 Task: Plan a trip to Mokwa, Nigeria from 9th December, 2023 to 16th December, 2023 for 2 adults.2 bedrooms having 2 beds and 1 bathroom. Property type can be flat. Look for 4 properties as per requirement.
Action: Mouse moved to (439, 134)
Screenshot: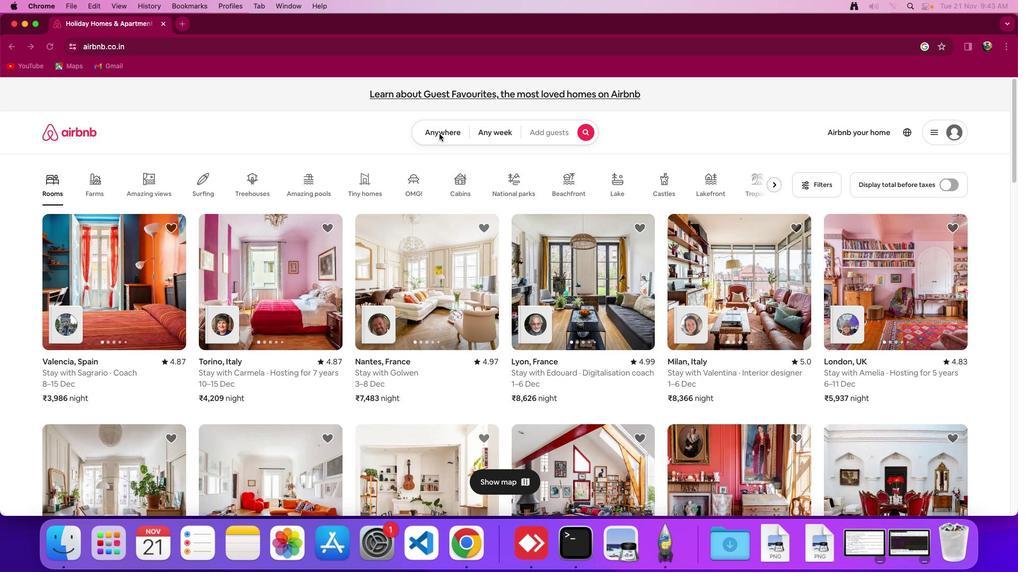 
Action: Mouse pressed left at (439, 134)
Screenshot: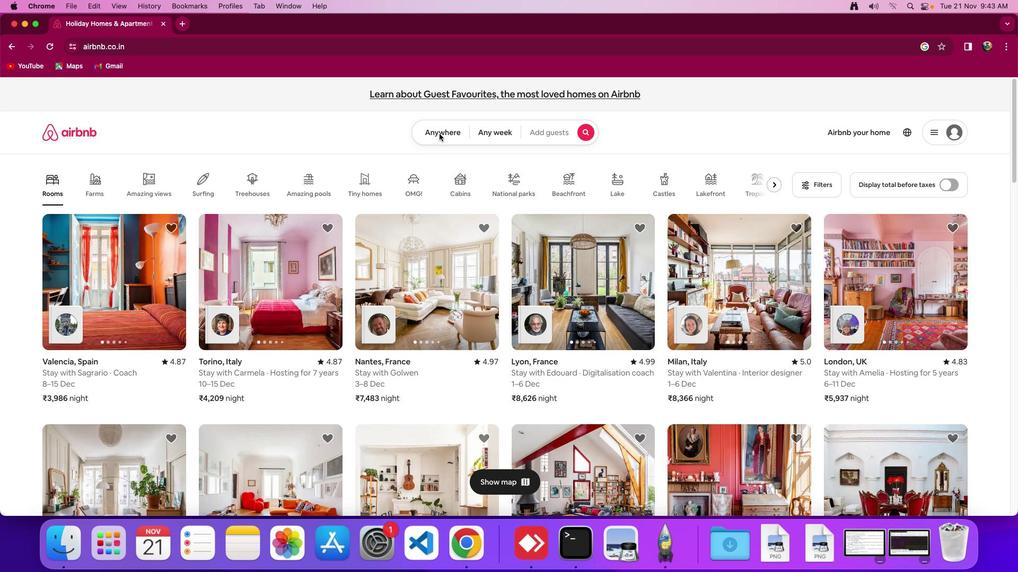 
Action: Mouse pressed left at (439, 134)
Screenshot: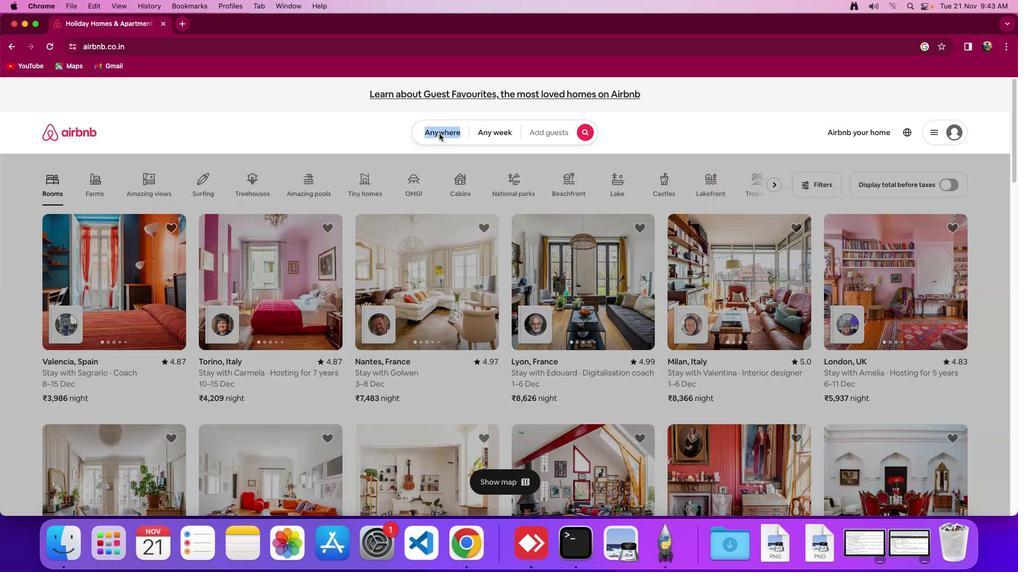 
Action: Mouse moved to (406, 168)
Screenshot: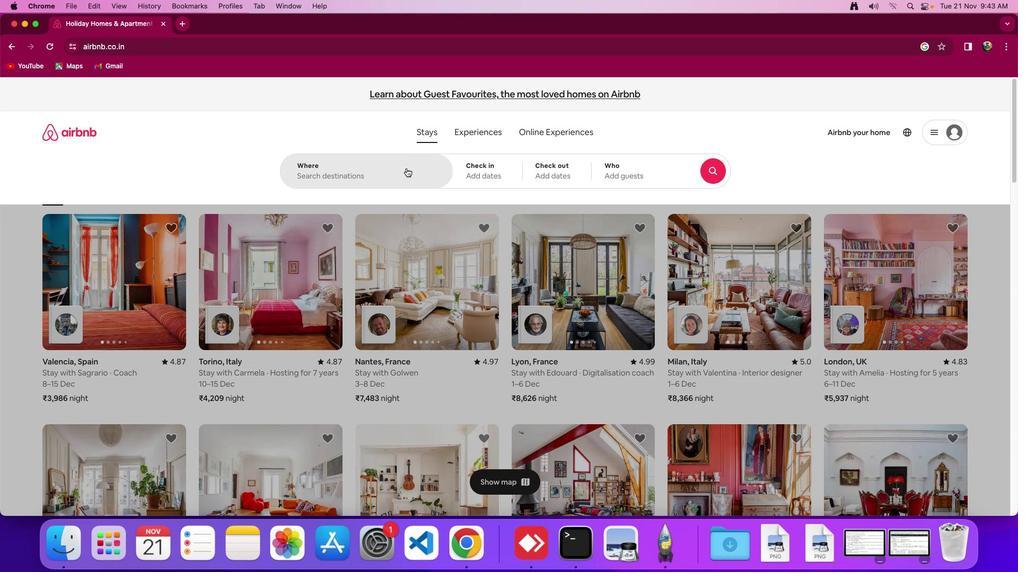 
Action: Mouse pressed left at (406, 168)
Screenshot: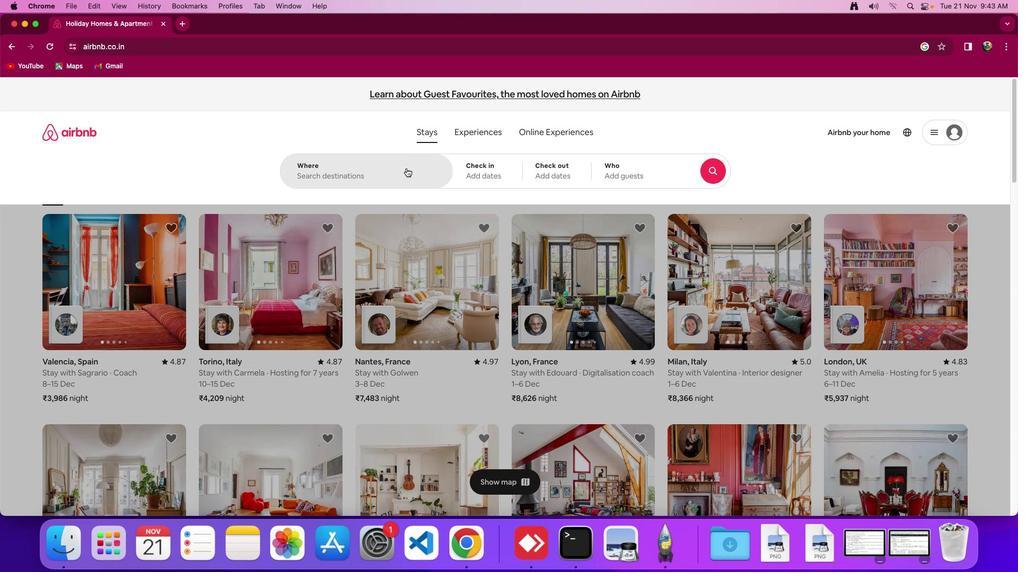 
Action: Mouse moved to (407, 167)
Screenshot: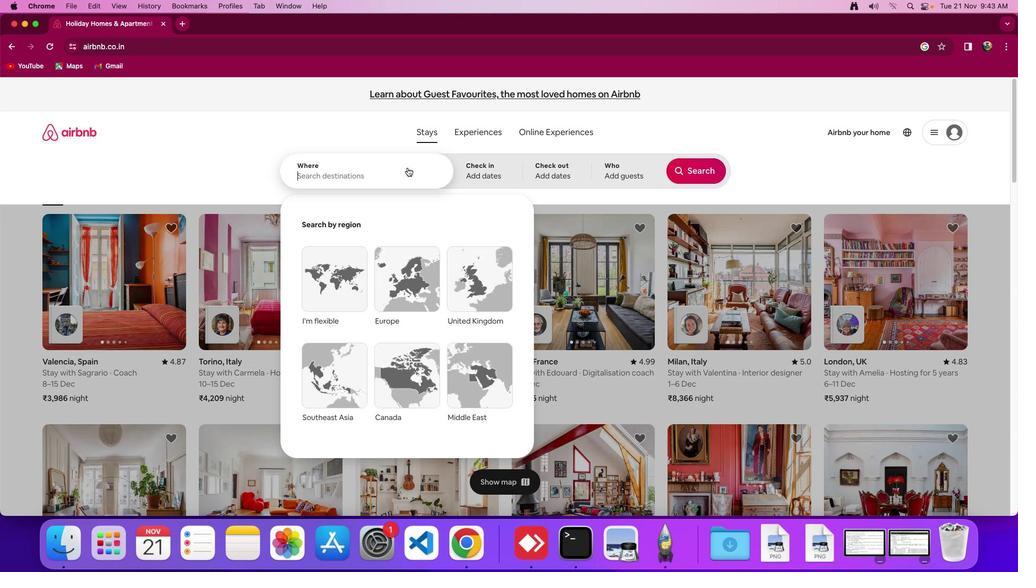 
Action: Key pressed Key.shift'M''o''k''w''a'','Key.spaceKey.shift'N''i''g''e''r''i''a'
Screenshot: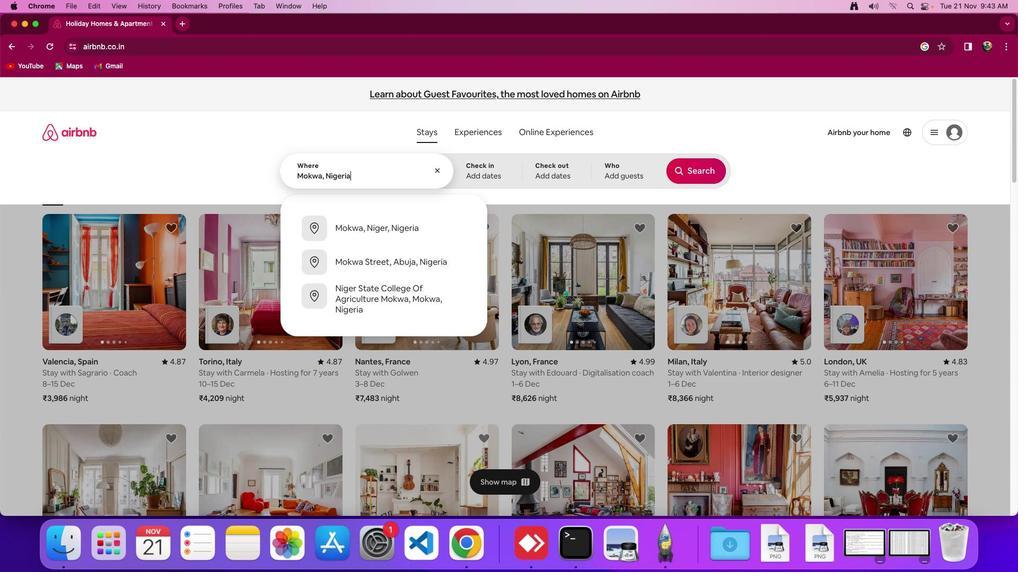 
Action: Mouse moved to (483, 158)
Screenshot: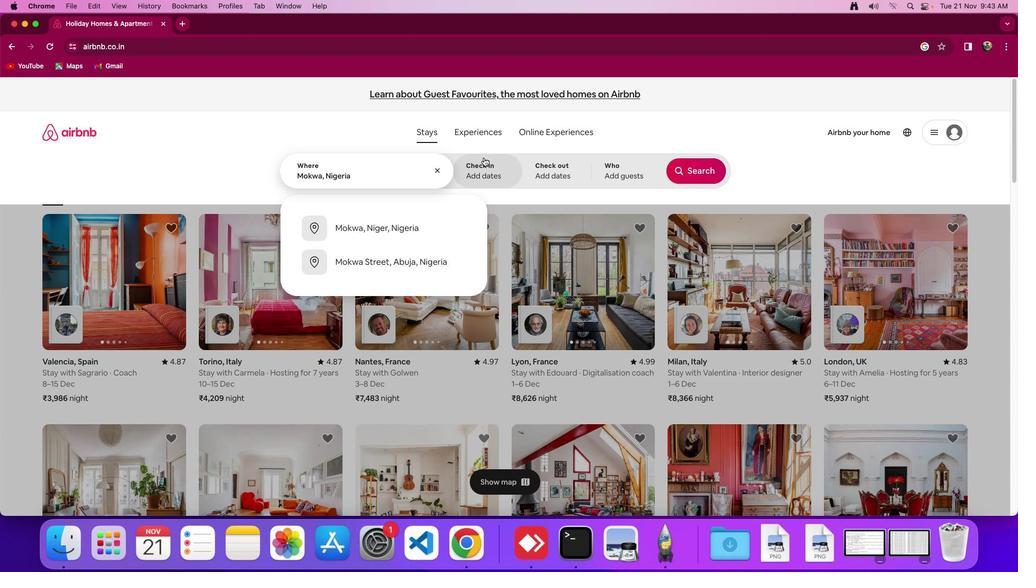 
Action: Mouse pressed left at (483, 158)
Screenshot: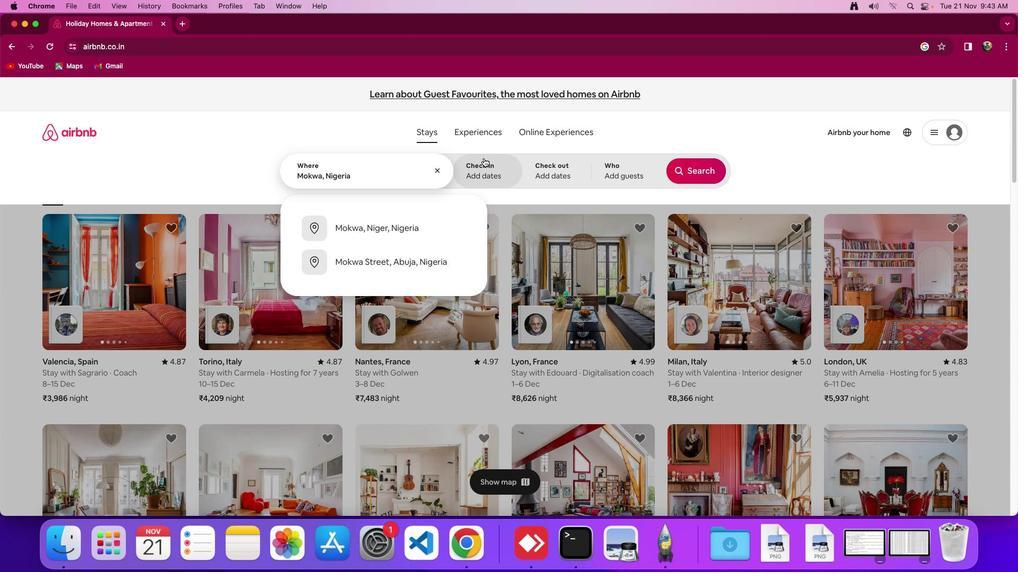 
Action: Mouse moved to (678, 326)
Screenshot: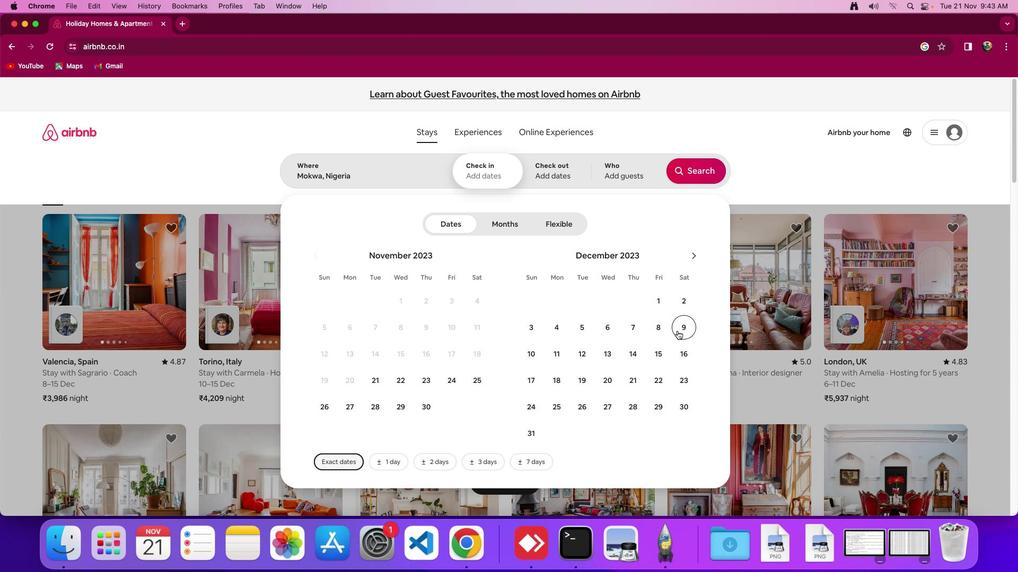 
Action: Mouse pressed left at (678, 326)
Screenshot: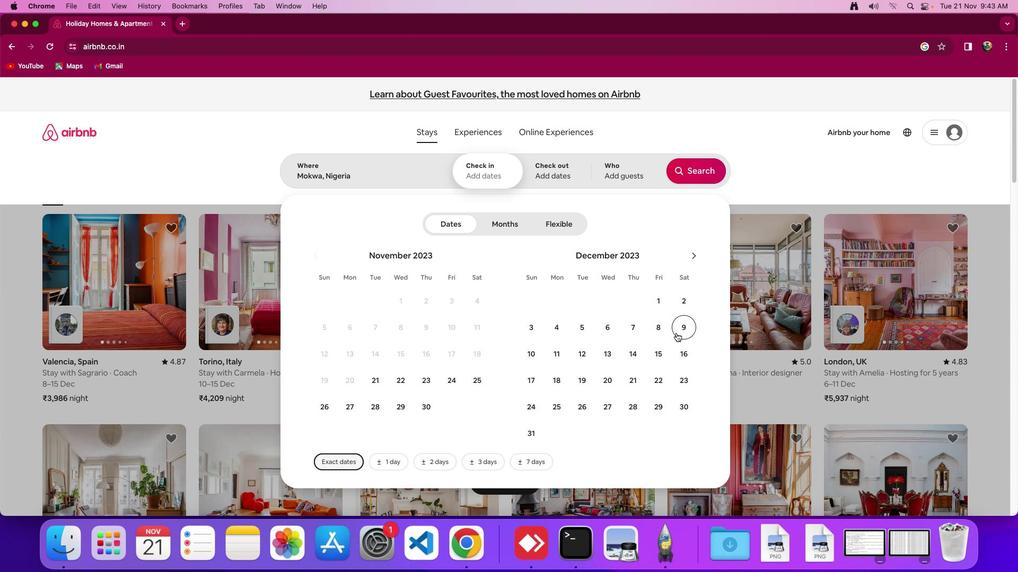 
Action: Mouse moved to (682, 351)
Screenshot: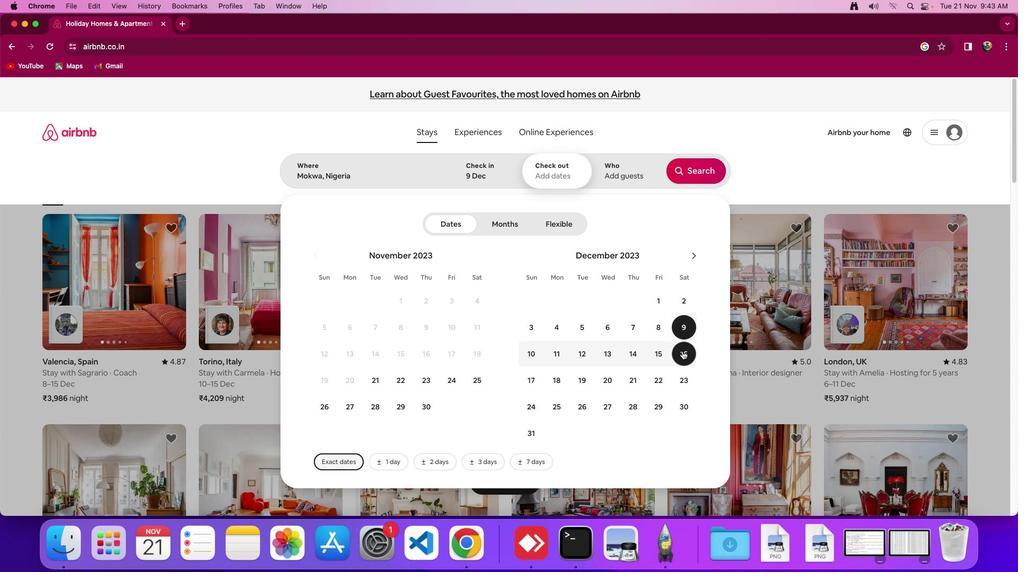 
Action: Mouse pressed left at (682, 351)
Screenshot: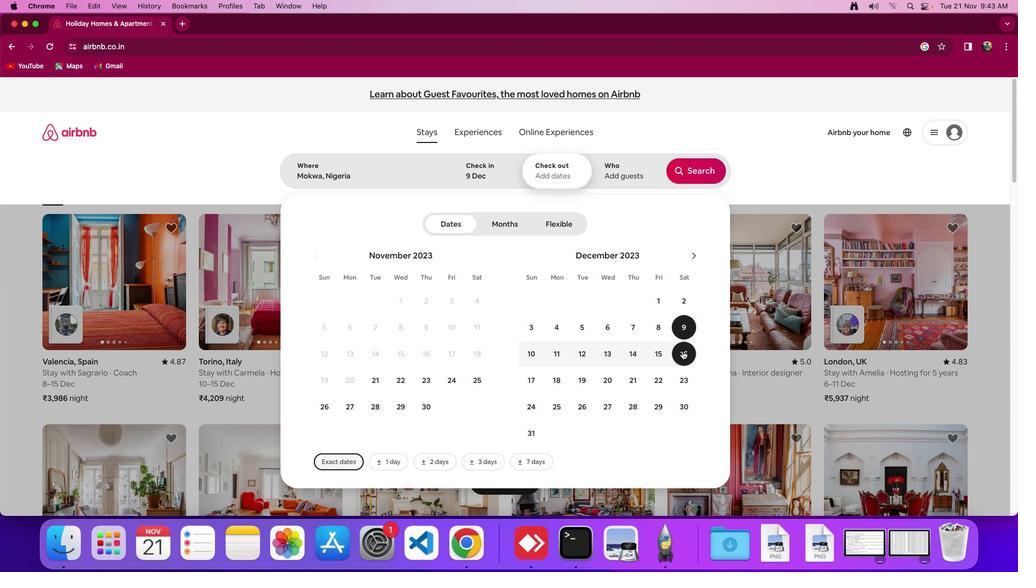 
Action: Mouse moved to (615, 181)
Screenshot: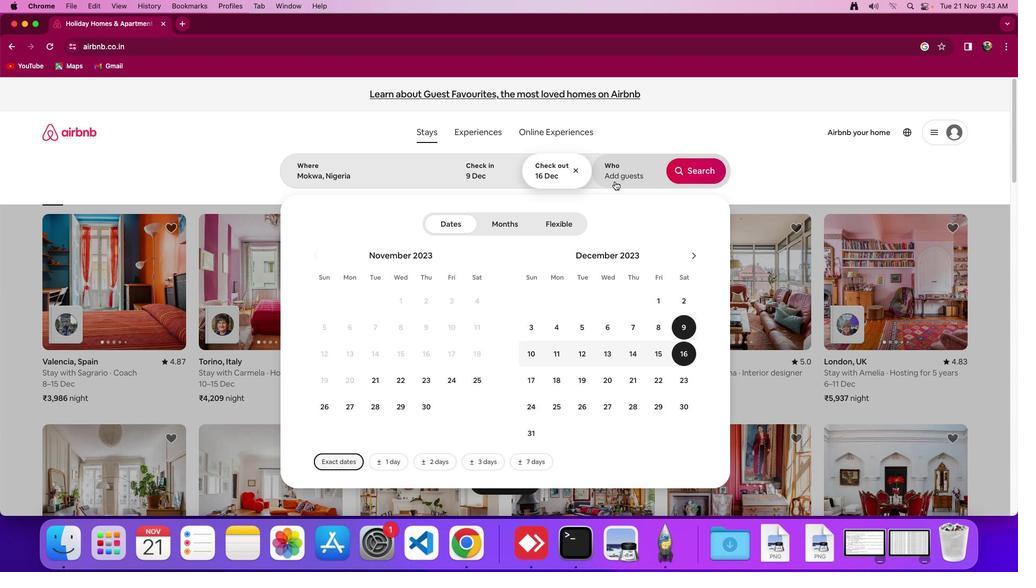 
Action: Mouse pressed left at (615, 181)
Screenshot: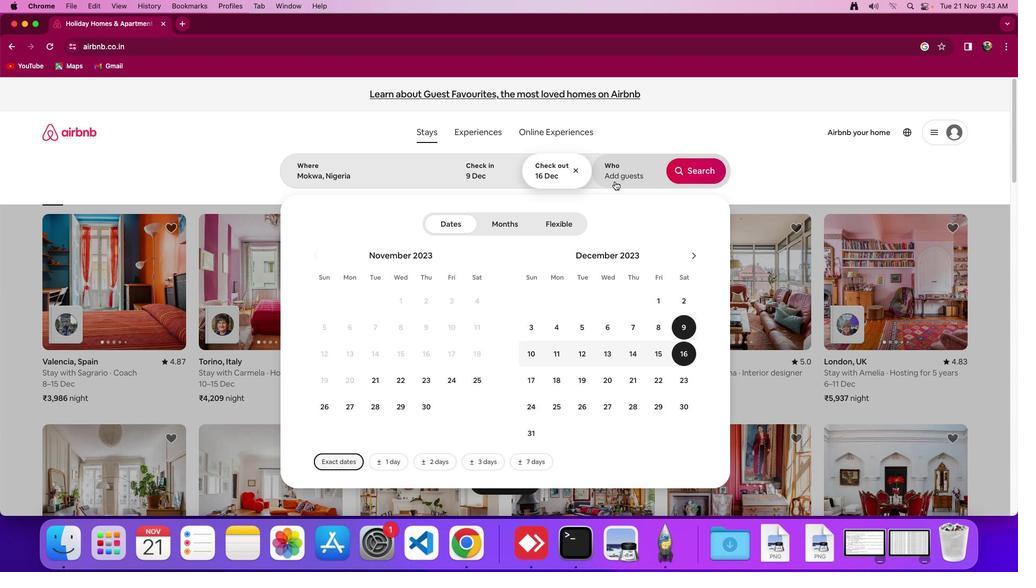 
Action: Mouse moved to (696, 228)
Screenshot: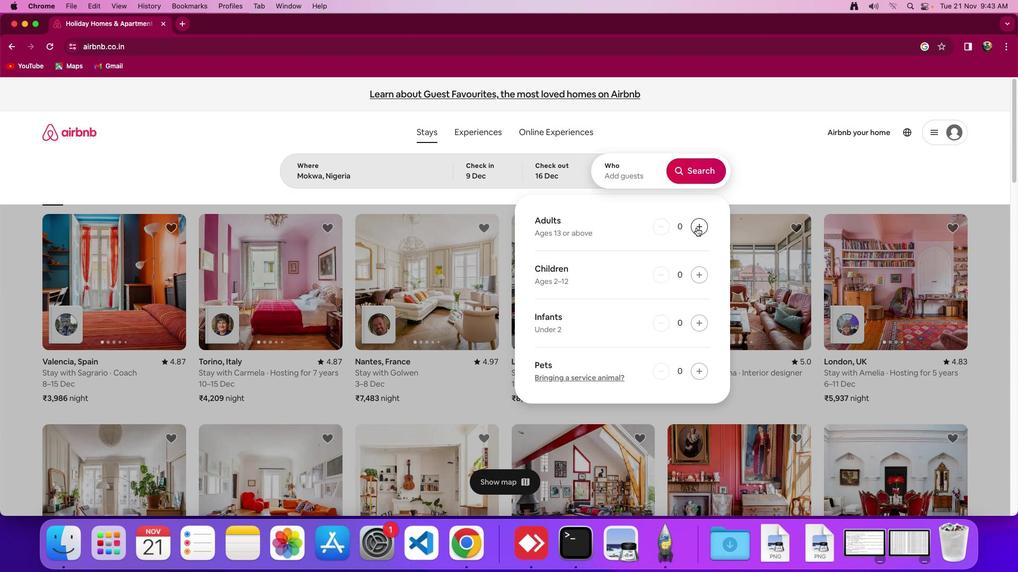 
Action: Mouse pressed left at (696, 228)
Screenshot: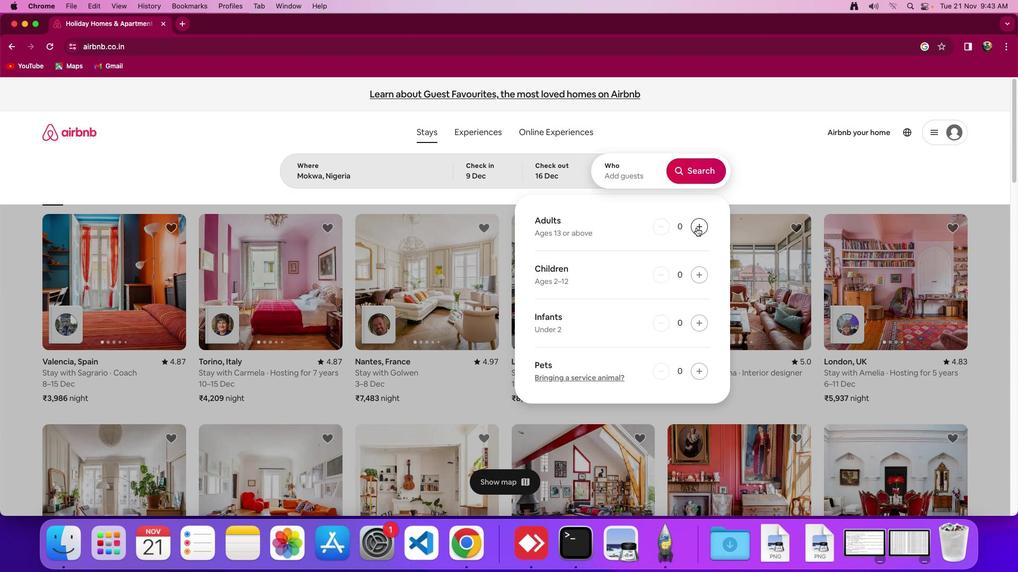 
Action: Mouse pressed left at (696, 228)
Screenshot: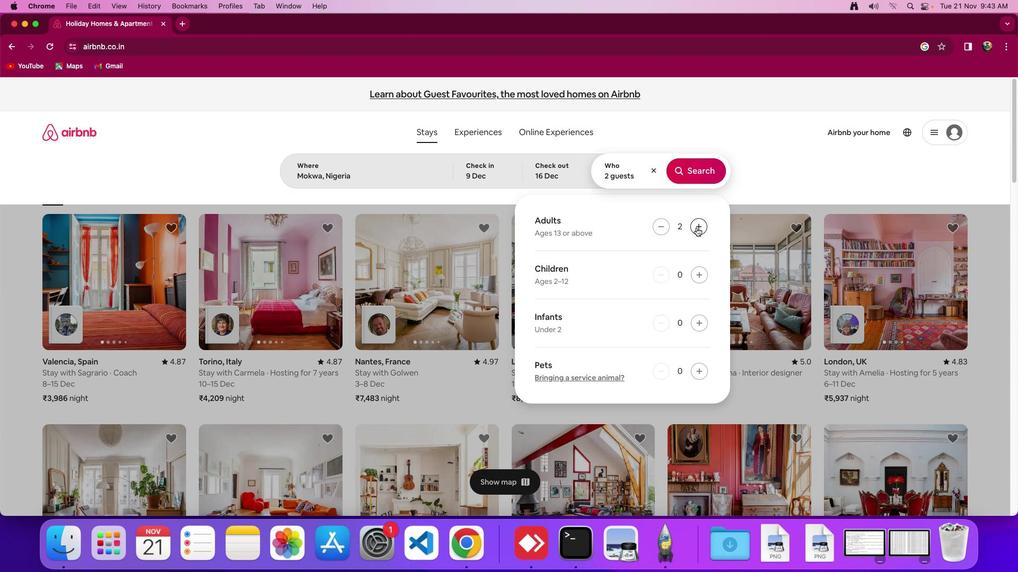 
Action: Mouse moved to (689, 170)
Screenshot: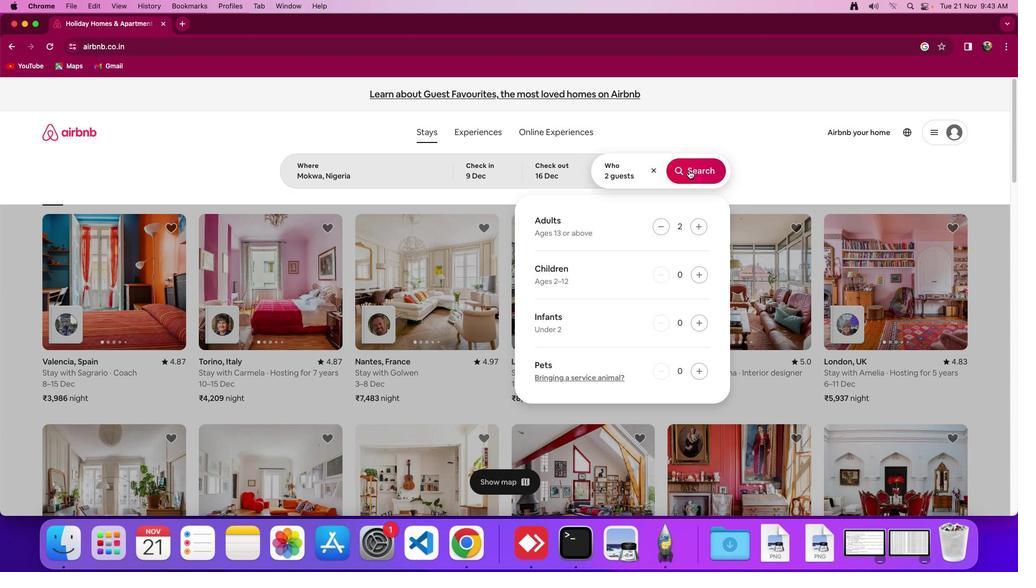 
Action: Mouse pressed left at (689, 170)
Screenshot: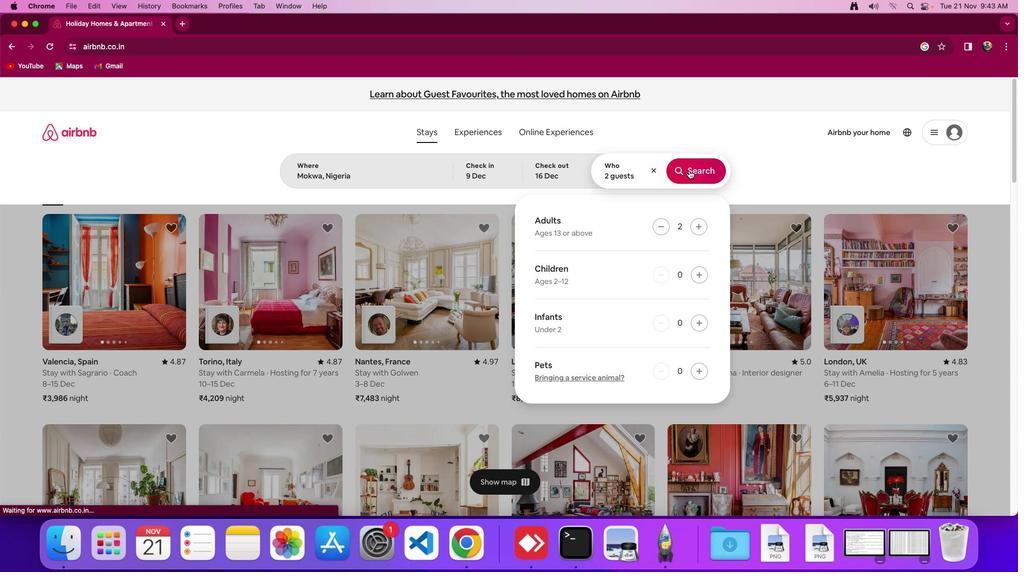 
Action: Mouse moved to (847, 135)
Screenshot: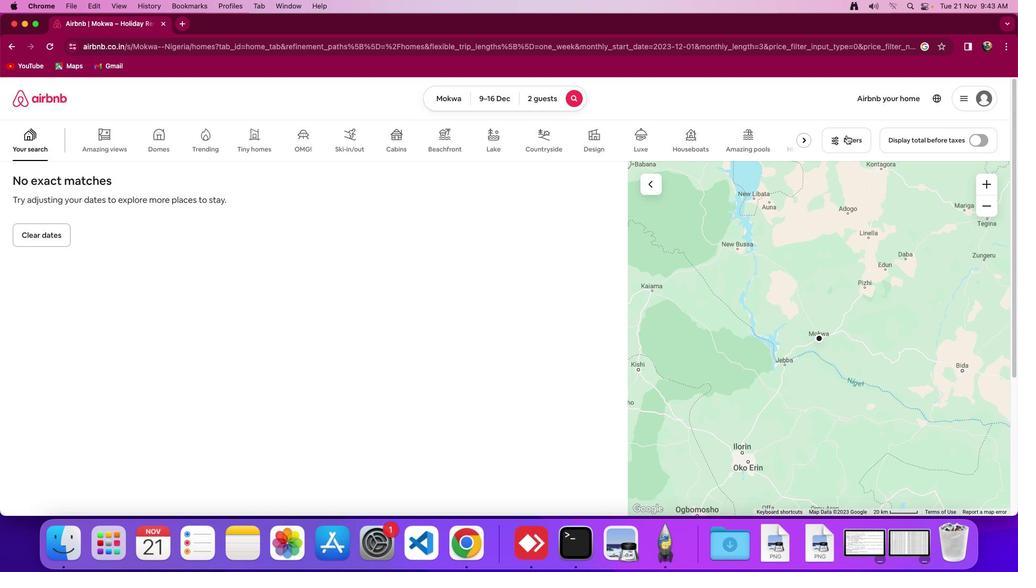 
Action: Mouse pressed left at (847, 135)
Screenshot: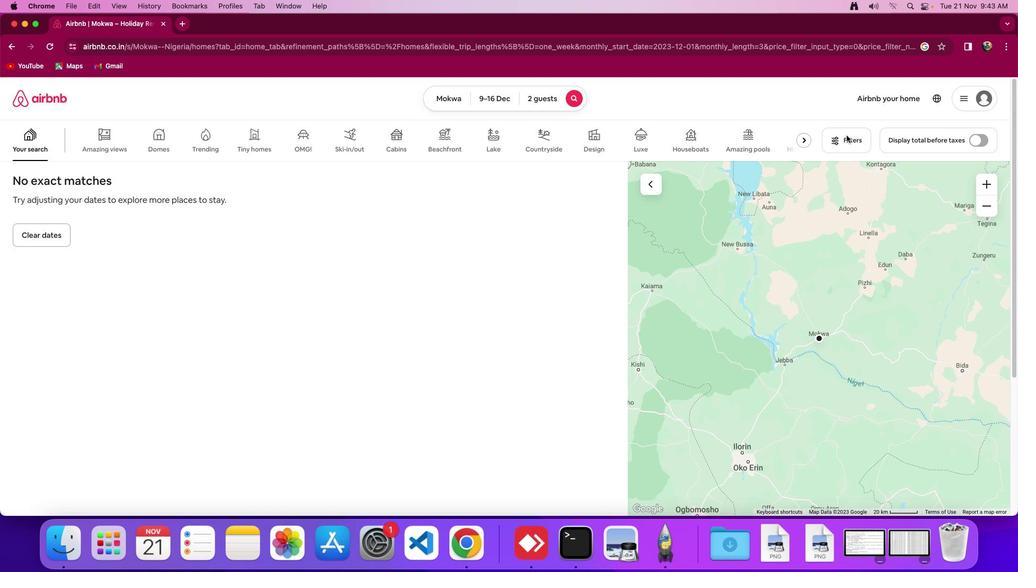 
Action: Mouse moved to (516, 279)
Screenshot: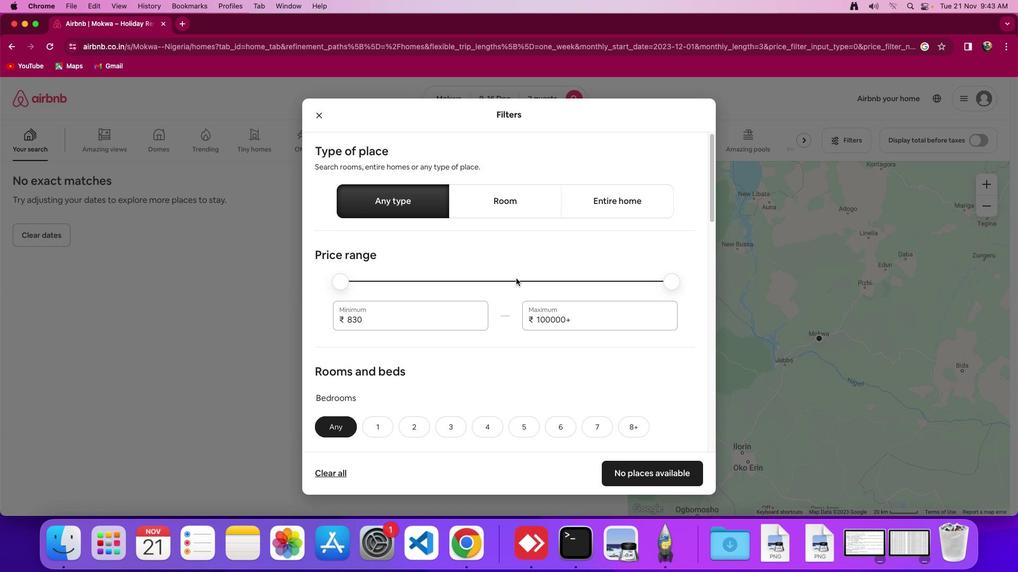 
Action: Mouse scrolled (516, 279) with delta (0, 0)
Screenshot: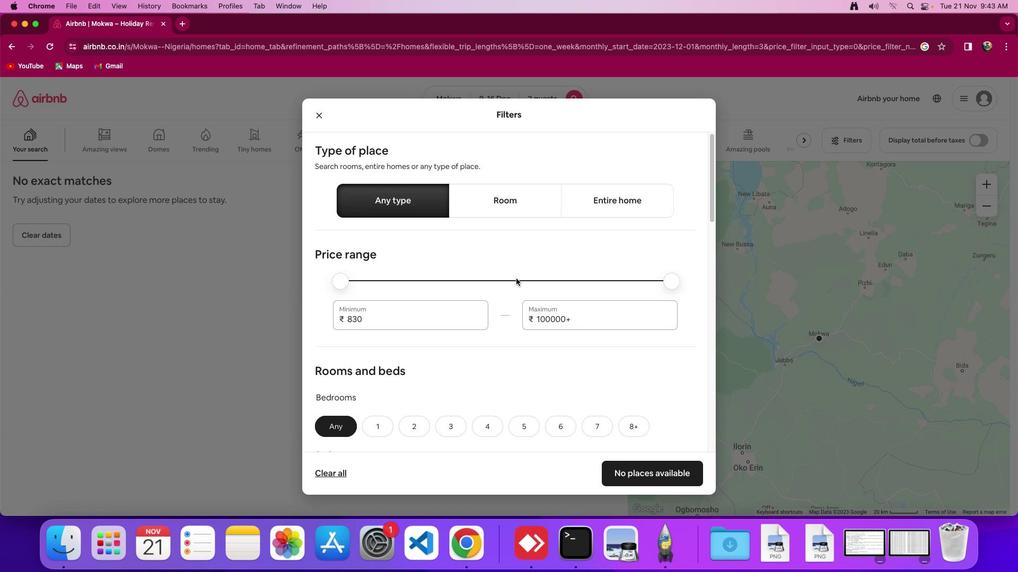 
Action: Mouse moved to (518, 279)
Screenshot: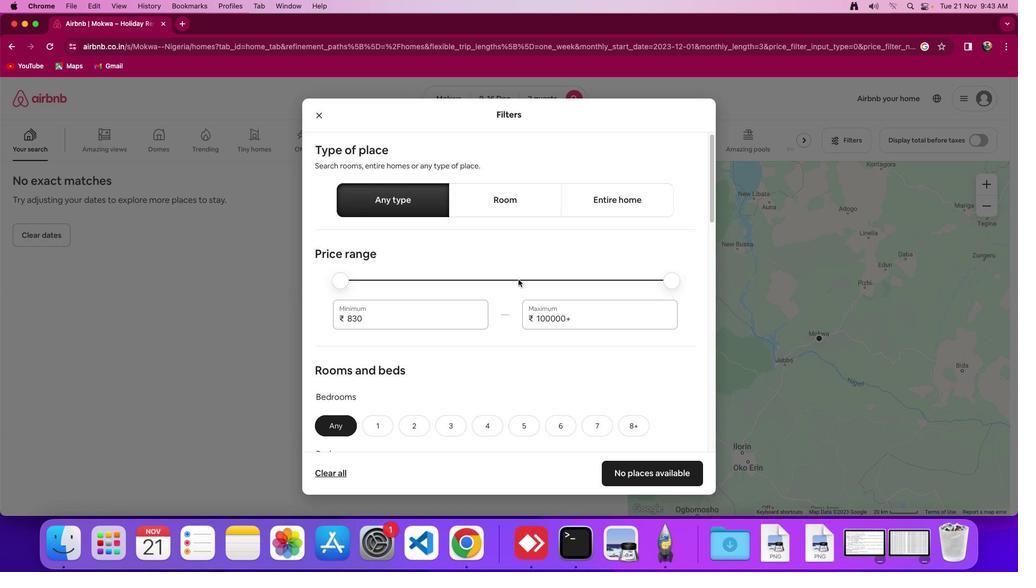 
Action: Mouse scrolled (518, 279) with delta (0, 0)
Screenshot: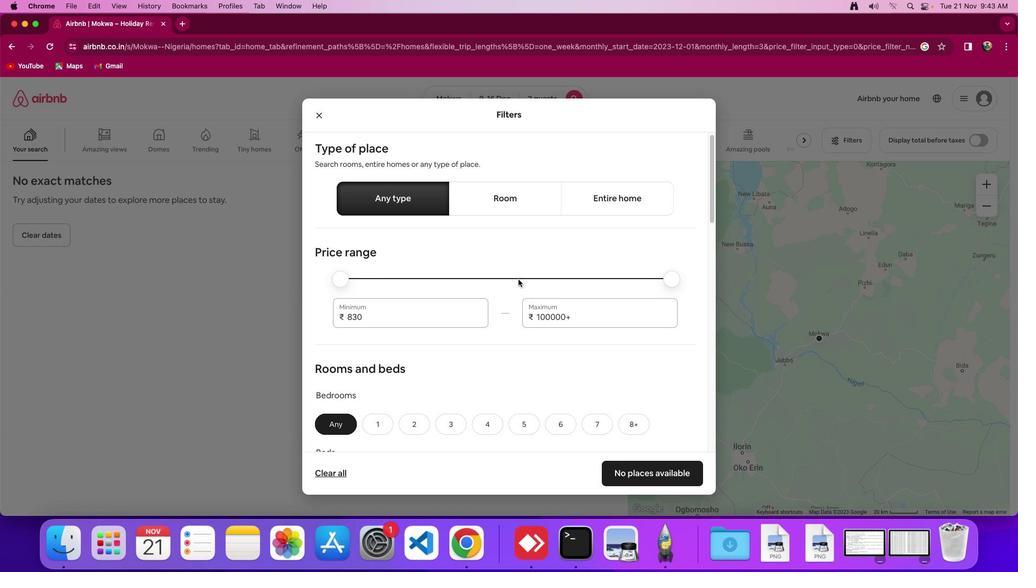 
Action: Mouse scrolled (518, 279) with delta (0, 0)
Screenshot: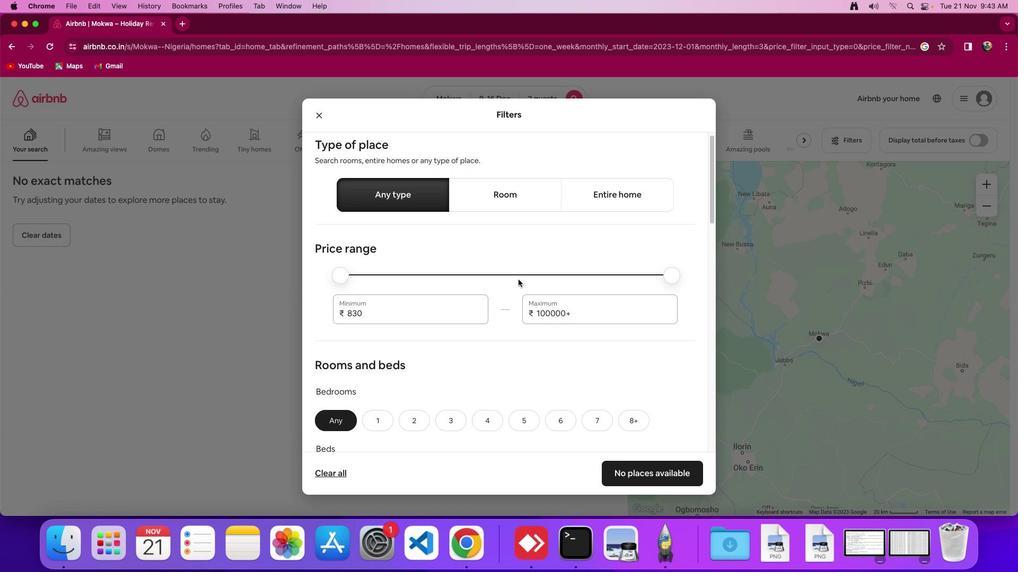 
Action: Mouse moved to (519, 279)
Screenshot: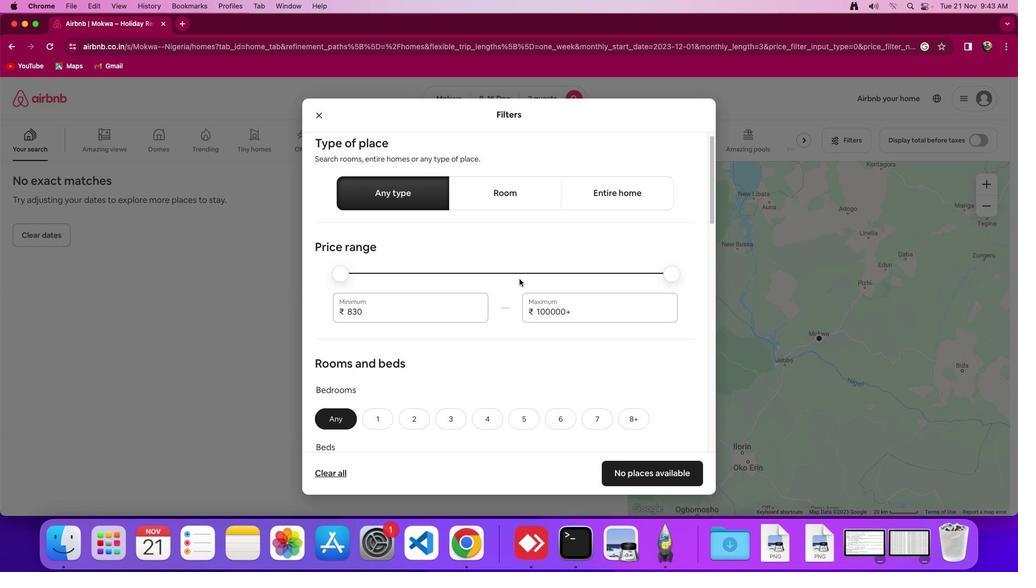 
Action: Mouse scrolled (519, 279) with delta (0, 0)
Screenshot: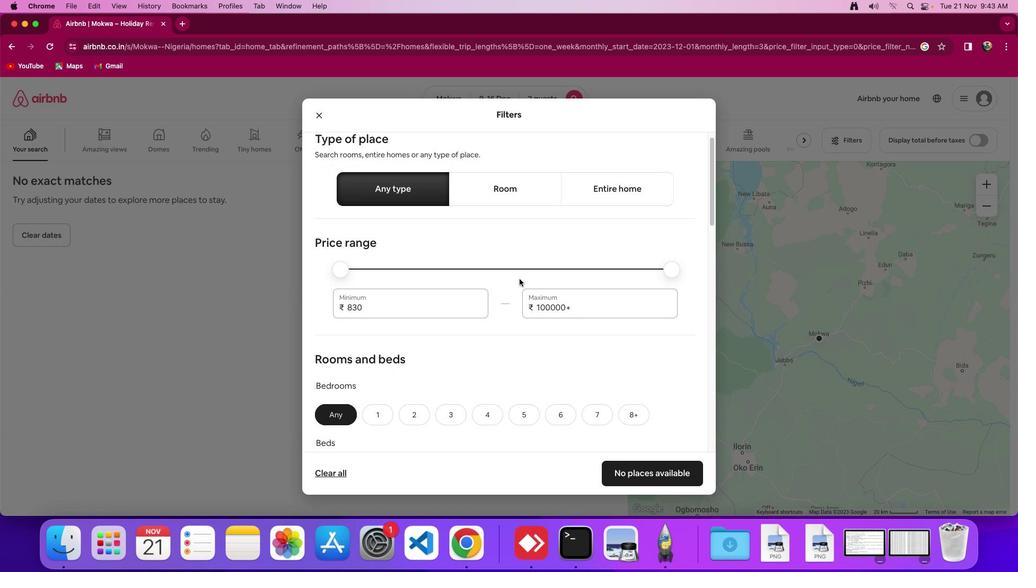 
Action: Mouse scrolled (519, 279) with delta (0, 0)
Screenshot: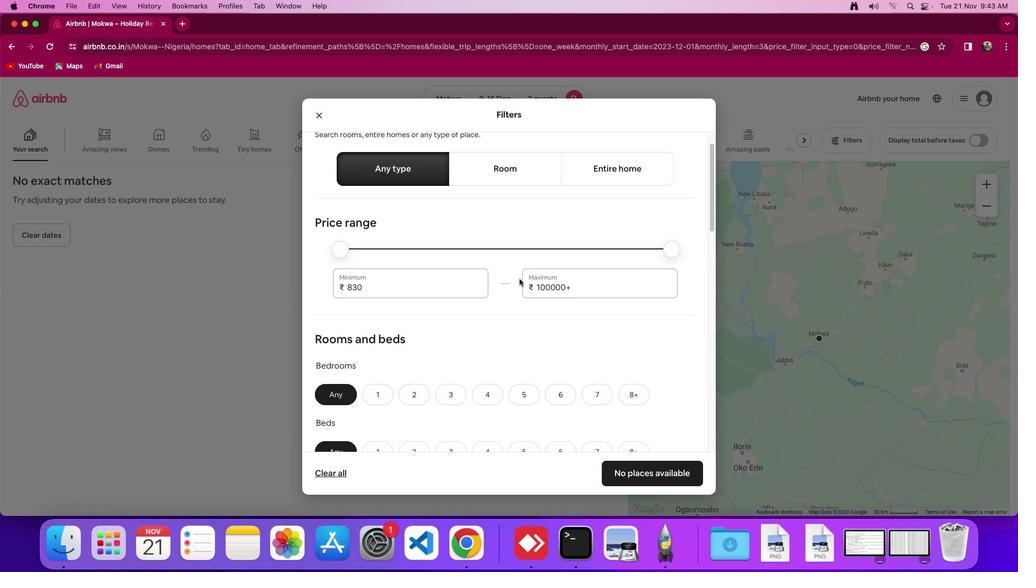 
Action: Mouse scrolled (519, 279) with delta (0, -1)
Screenshot: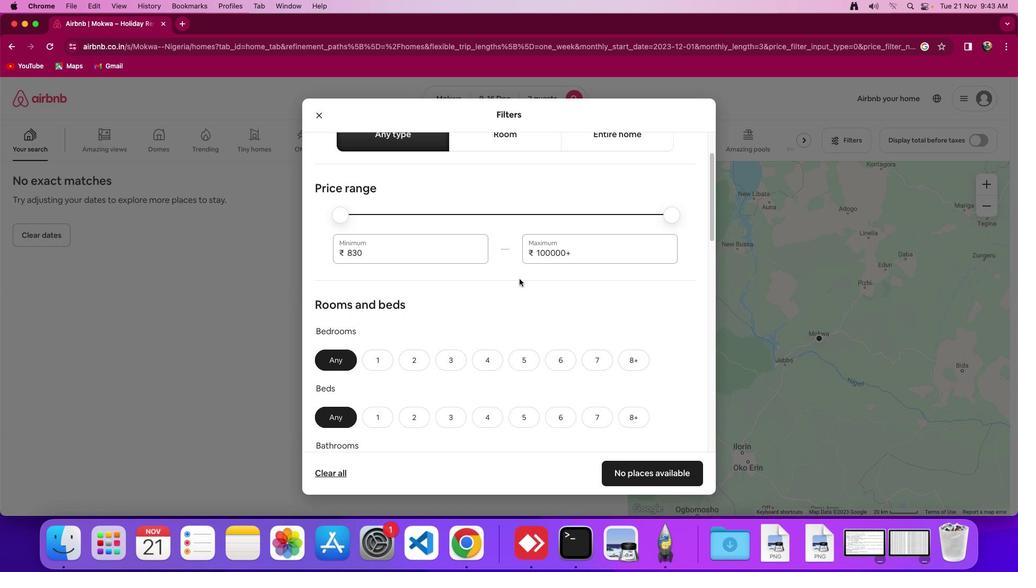
Action: Mouse moved to (412, 351)
Screenshot: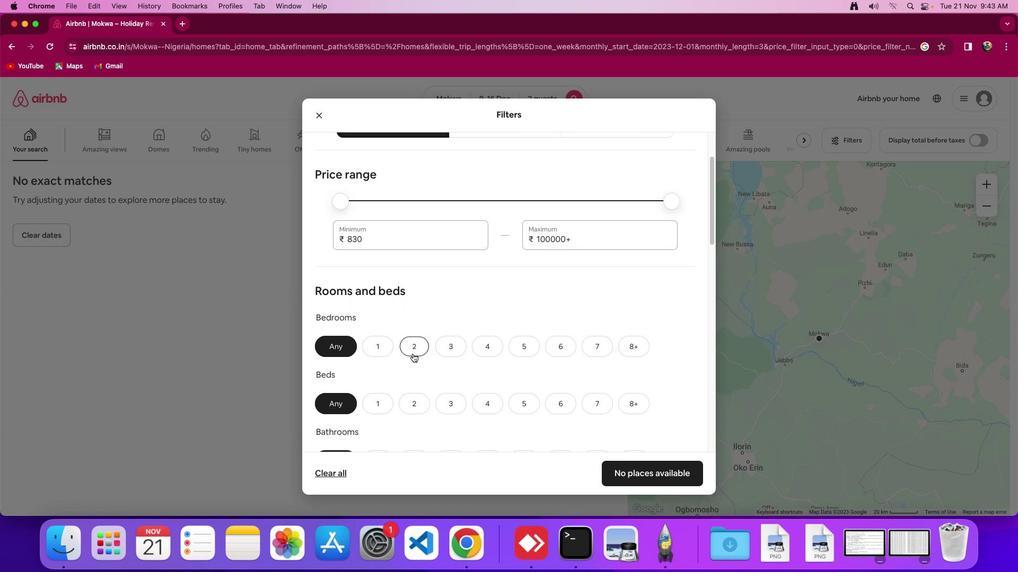 
Action: Mouse pressed left at (412, 351)
Screenshot: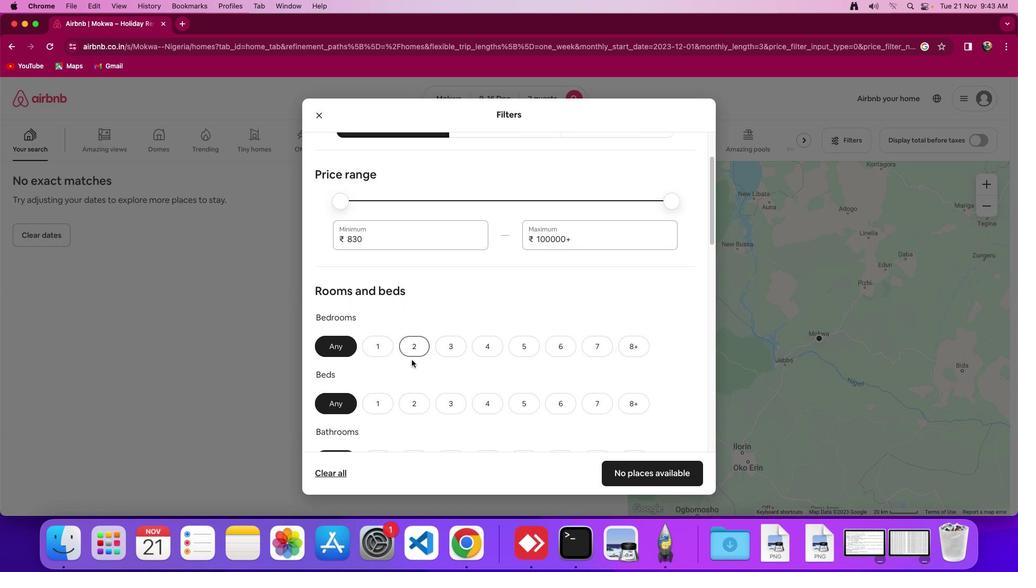 
Action: Mouse moved to (414, 400)
Screenshot: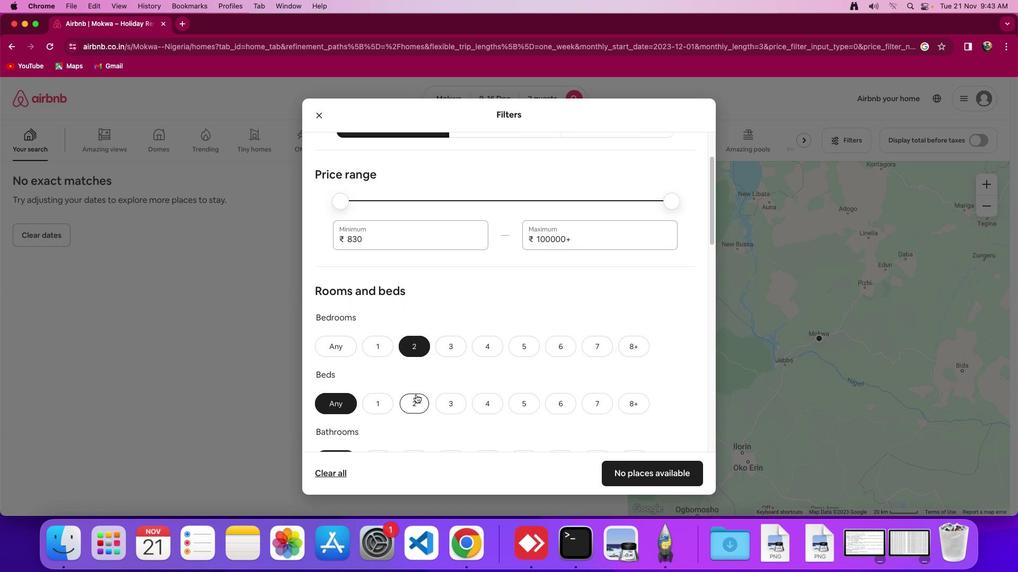 
Action: Mouse pressed left at (414, 400)
Screenshot: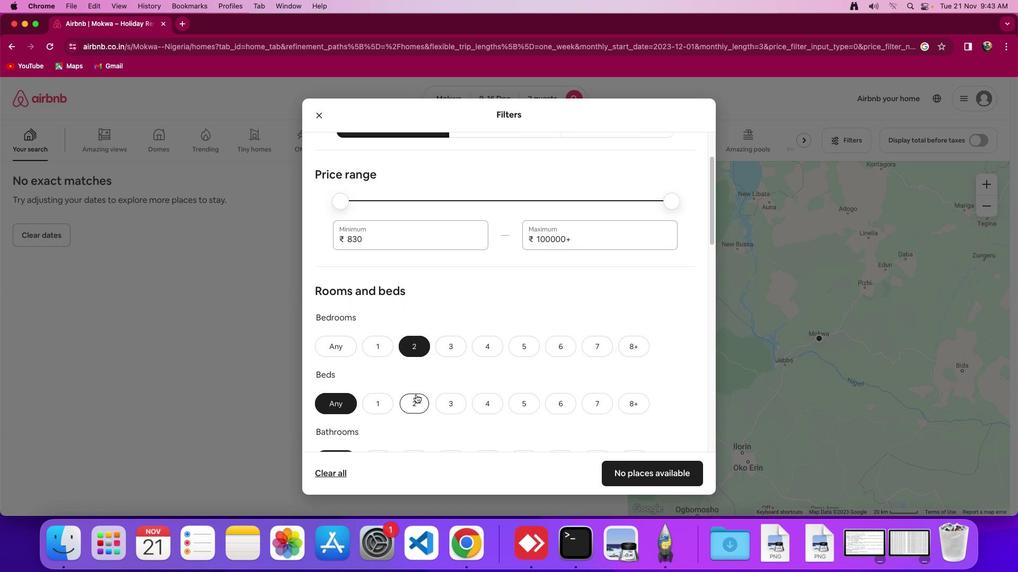 
Action: Mouse moved to (422, 381)
Screenshot: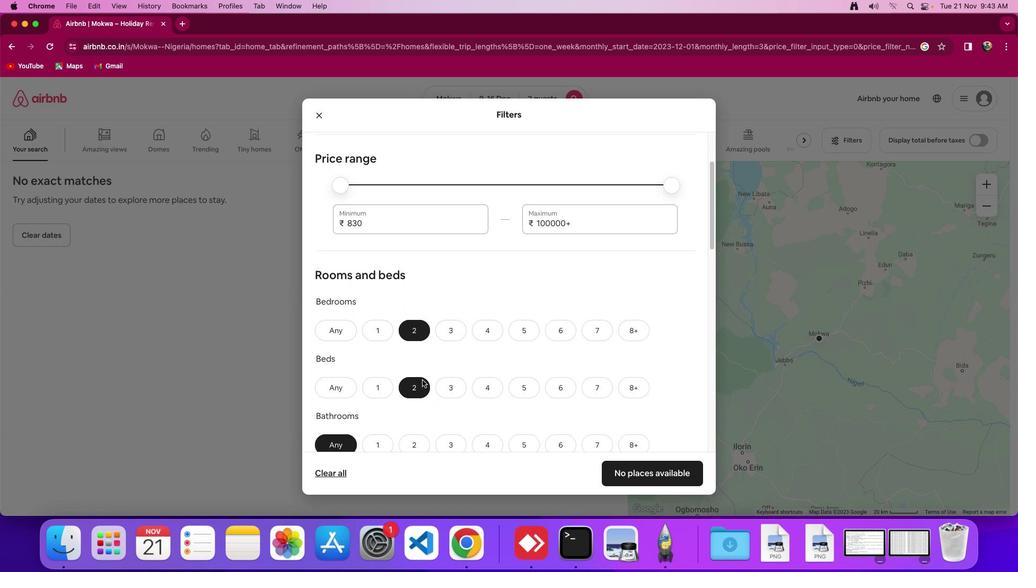 
Action: Mouse scrolled (422, 381) with delta (0, 0)
Screenshot: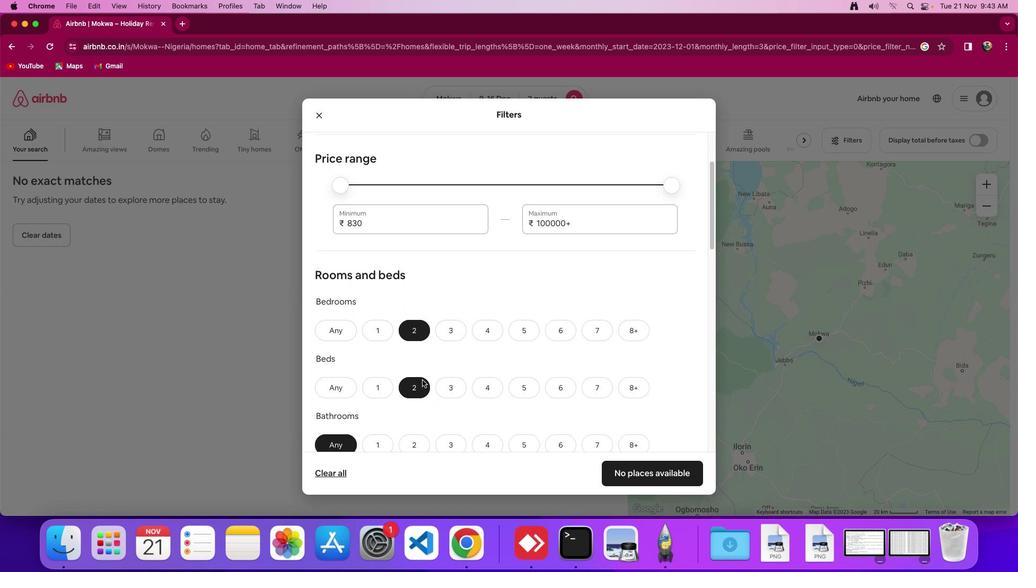 
Action: Mouse moved to (422, 381)
Screenshot: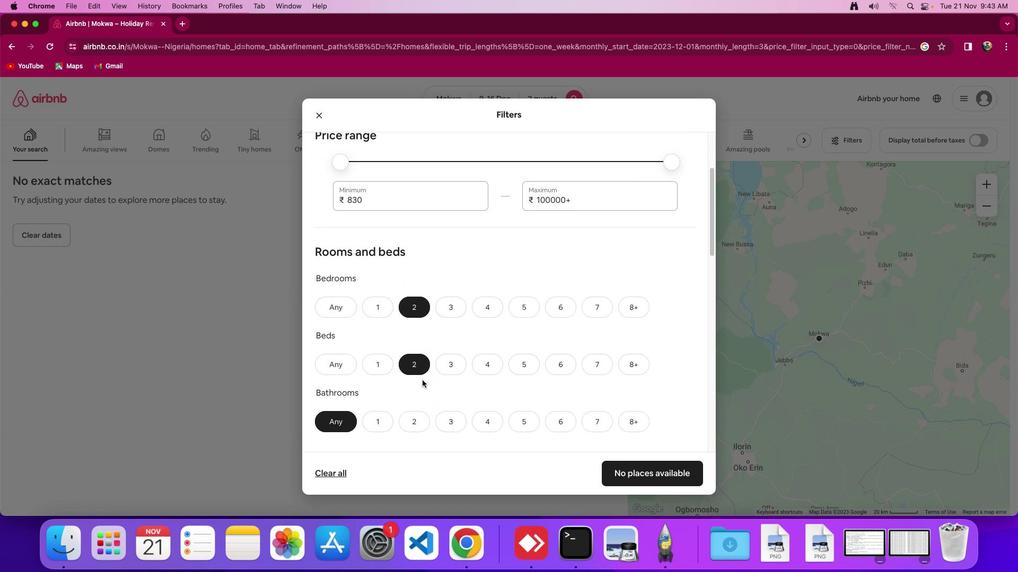 
Action: Mouse scrolled (422, 381) with delta (0, 0)
Screenshot: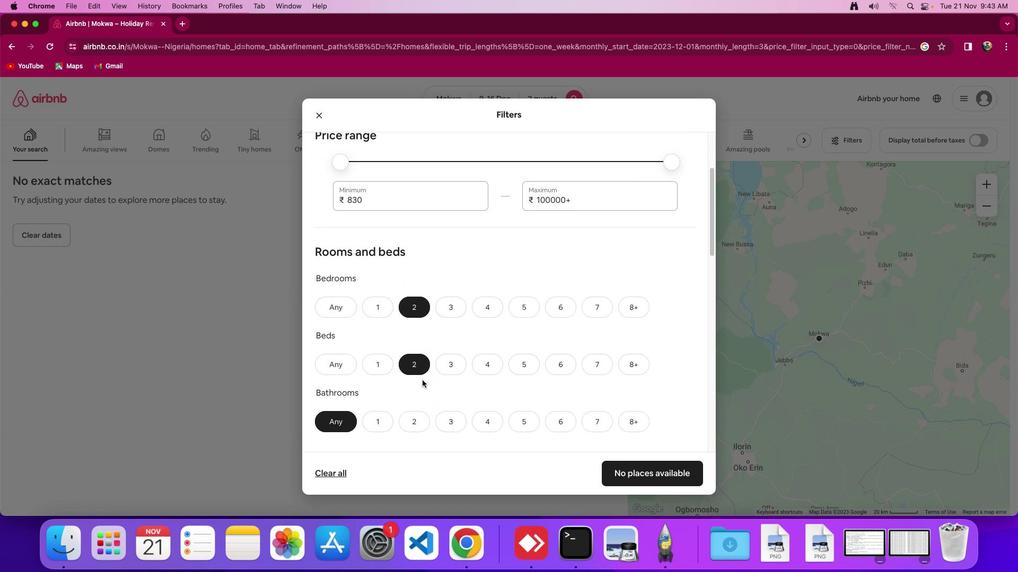 
Action: Mouse moved to (422, 380)
Screenshot: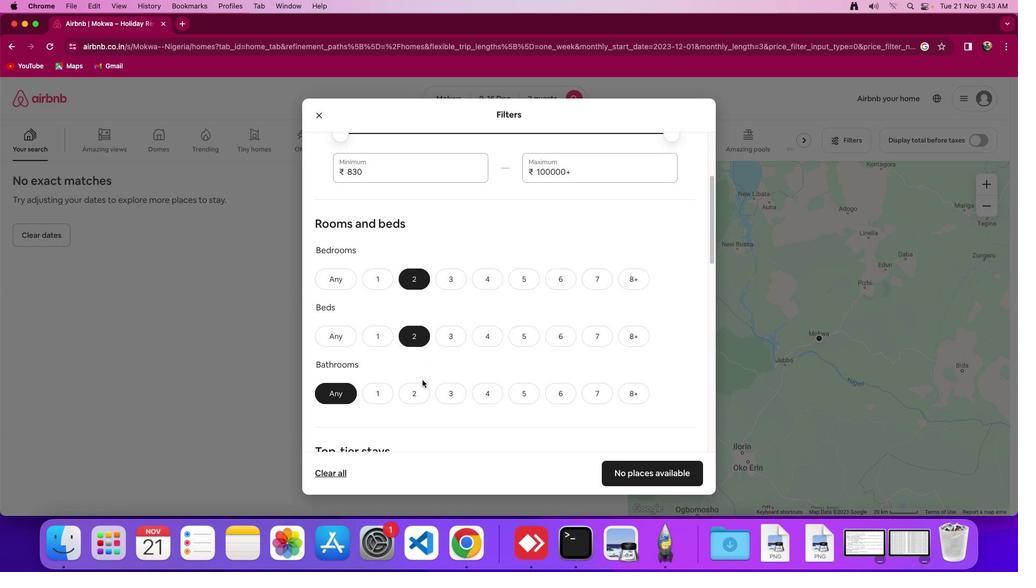 
Action: Mouse scrolled (422, 380) with delta (0, -1)
Screenshot: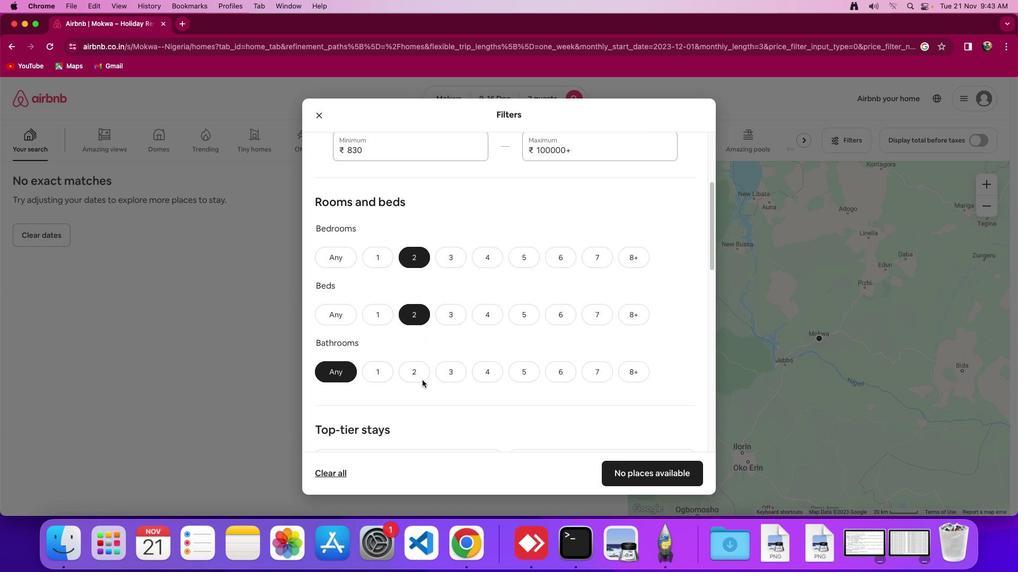 
Action: Mouse moved to (384, 364)
Screenshot: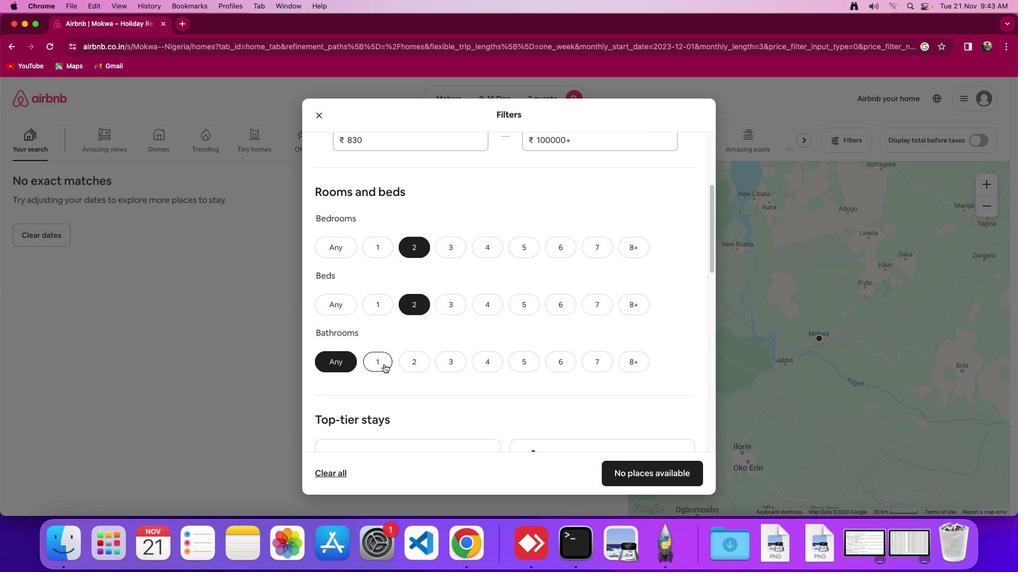 
Action: Mouse pressed left at (384, 364)
Screenshot: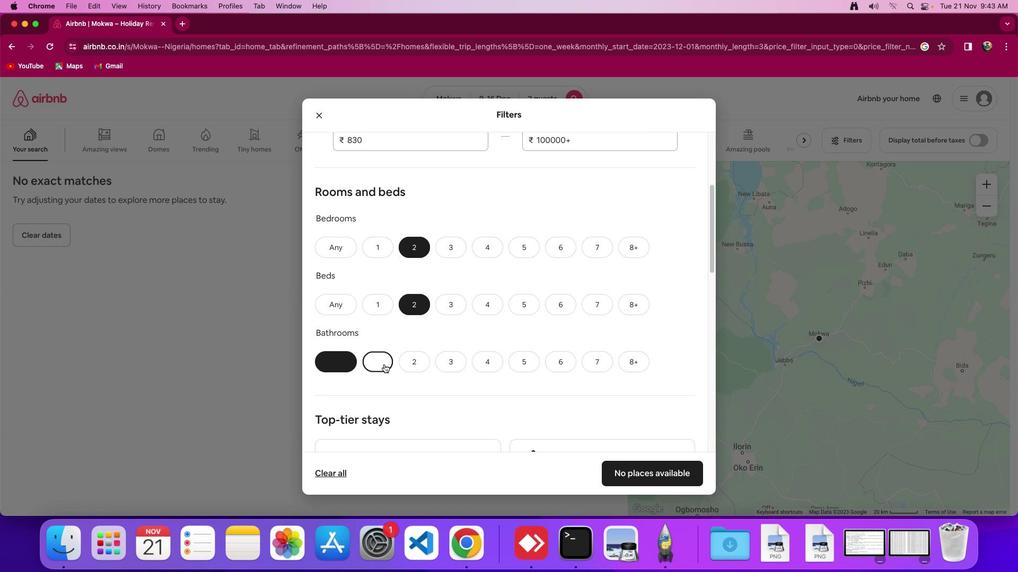 
Action: Mouse moved to (453, 355)
Screenshot: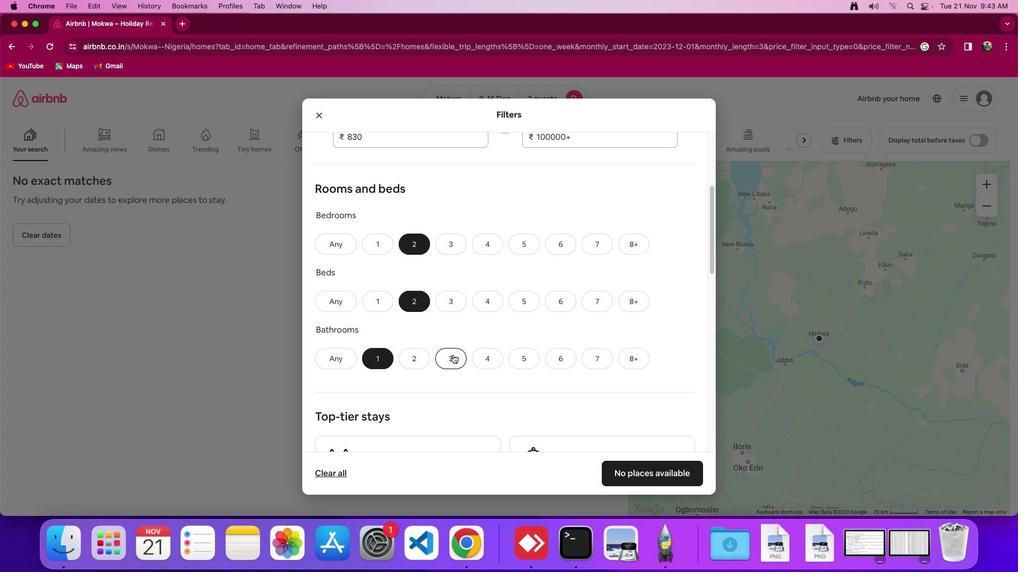 
Action: Mouse scrolled (453, 355) with delta (0, 0)
Screenshot: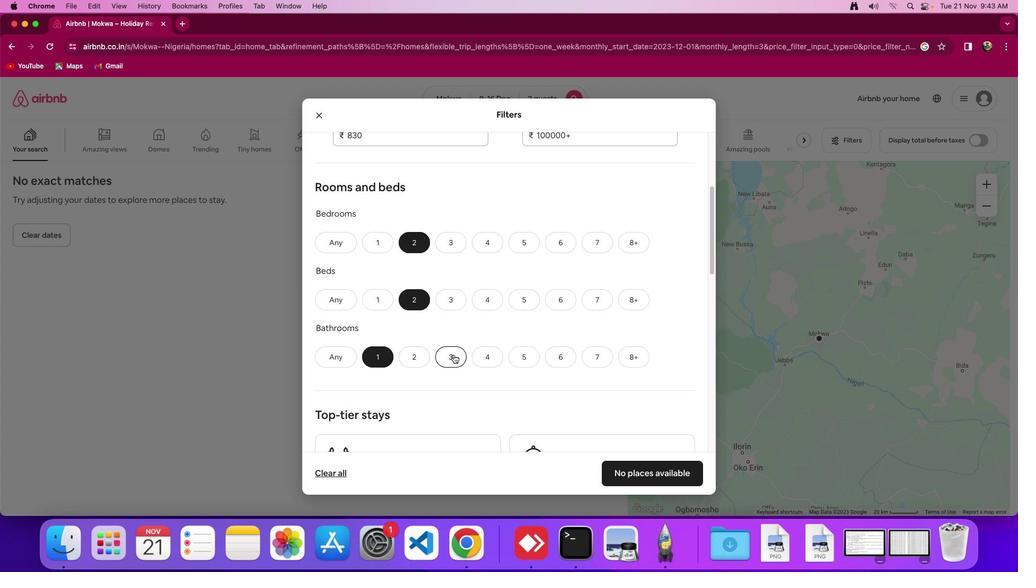 
Action: Mouse moved to (453, 355)
Screenshot: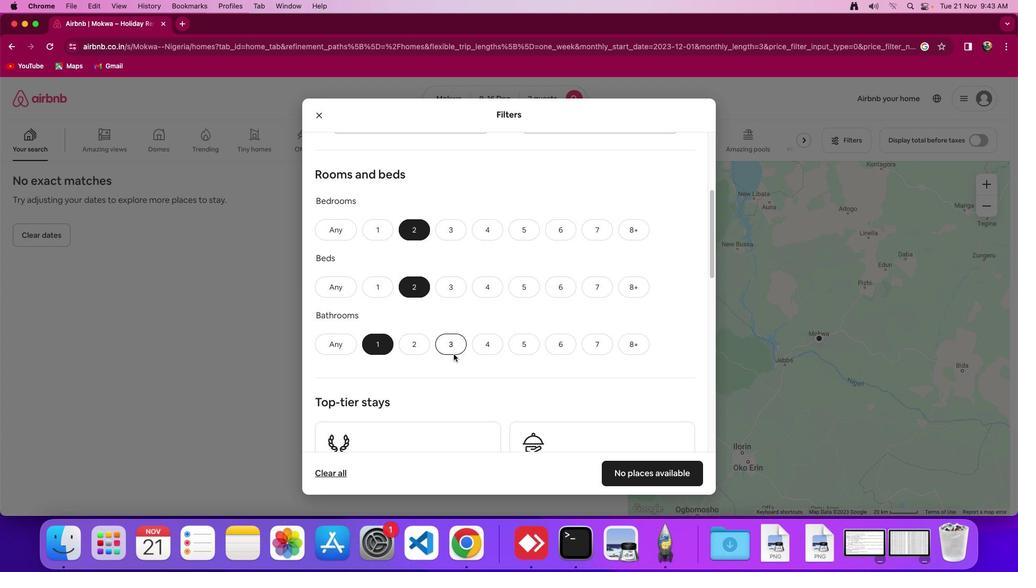 
Action: Mouse scrolled (453, 355) with delta (0, 0)
Screenshot: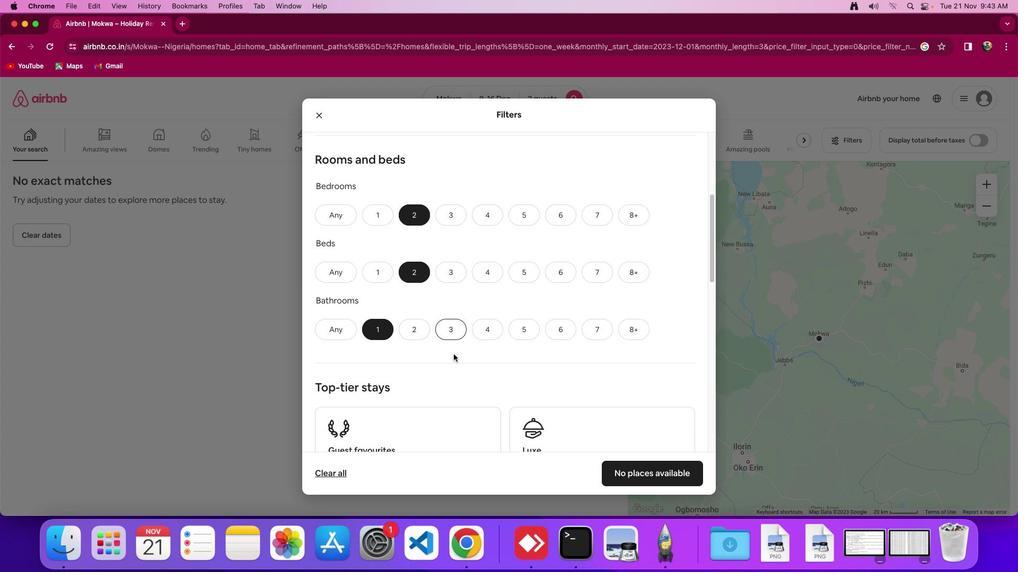 
Action: Mouse moved to (453, 355)
Screenshot: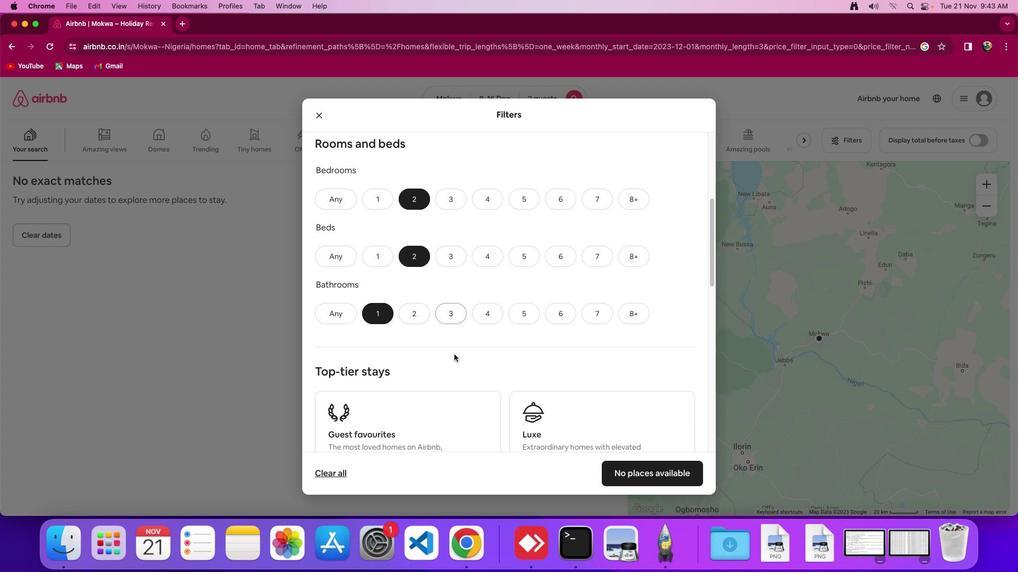 
Action: Mouse scrolled (453, 355) with delta (0, -1)
Screenshot: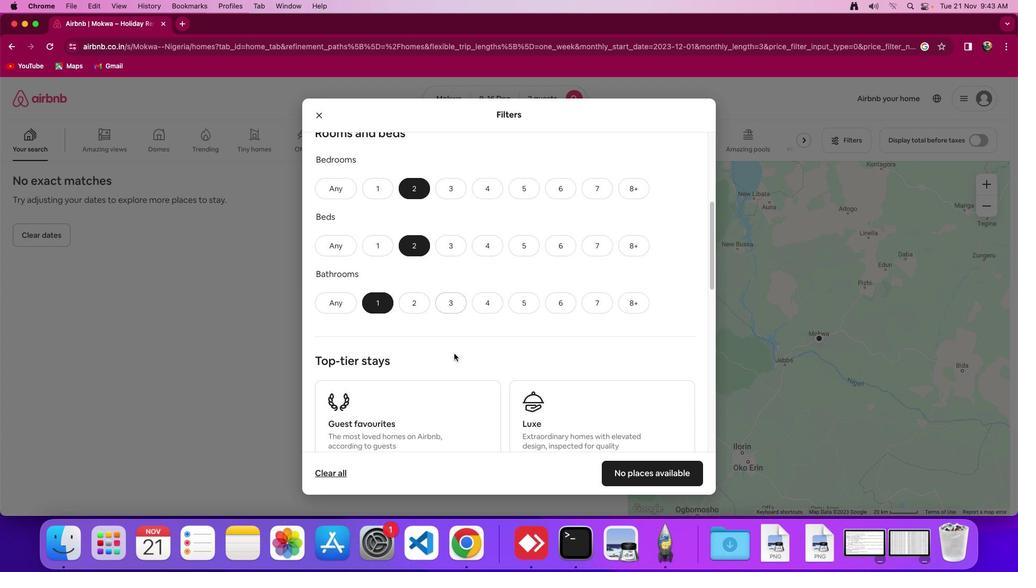 
Action: Mouse moved to (454, 353)
Screenshot: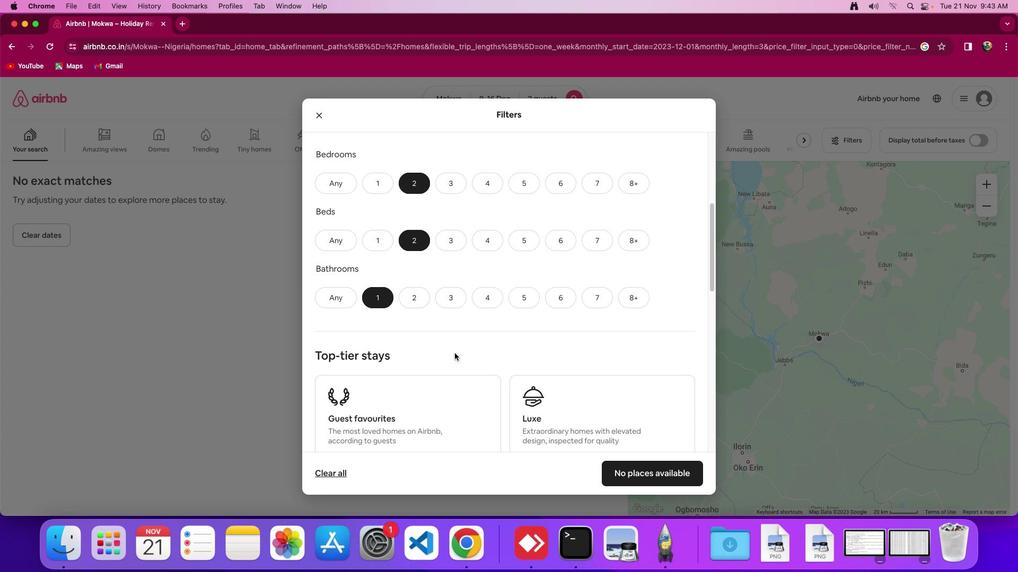 
Action: Mouse scrolled (454, 353) with delta (0, 0)
Screenshot: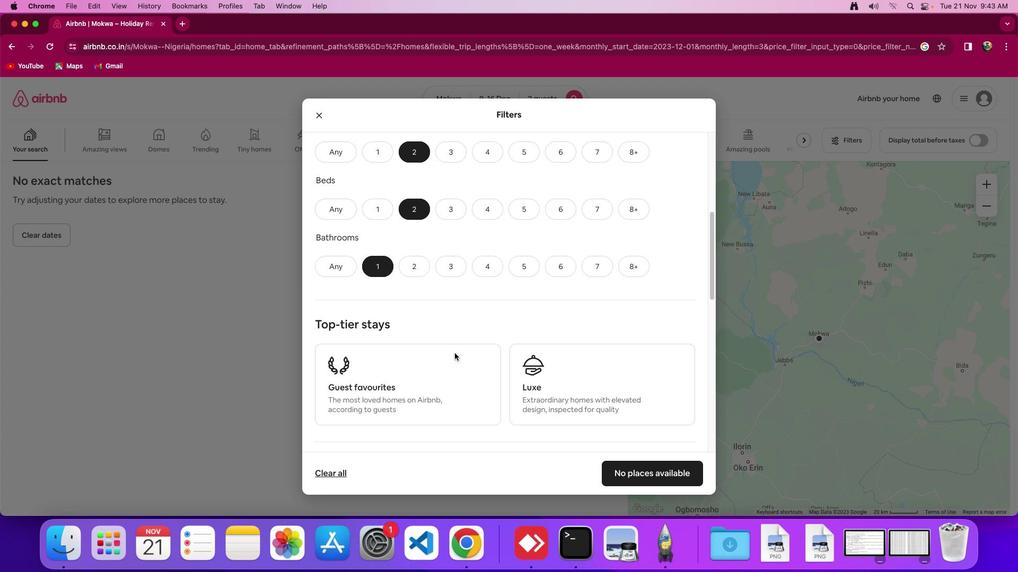 
Action: Mouse scrolled (454, 353) with delta (0, 0)
Screenshot: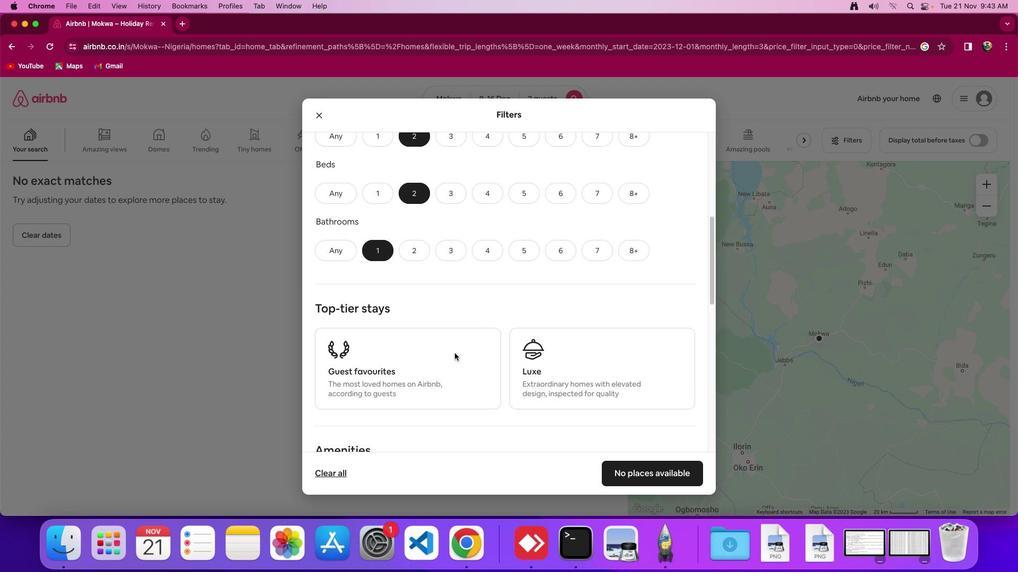 
Action: Mouse scrolled (454, 353) with delta (0, -2)
Screenshot: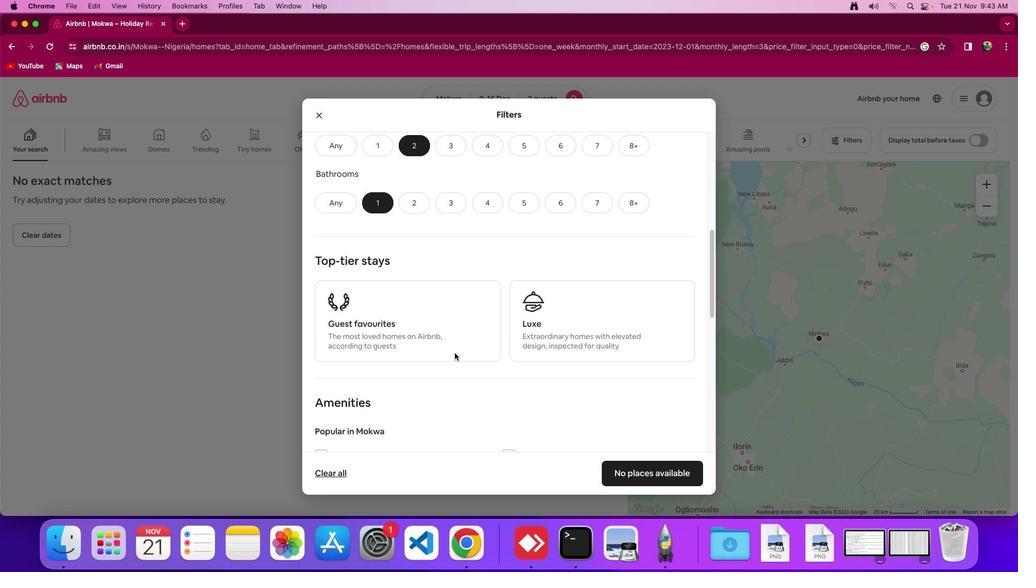 
Action: Mouse scrolled (454, 353) with delta (0, 0)
Screenshot: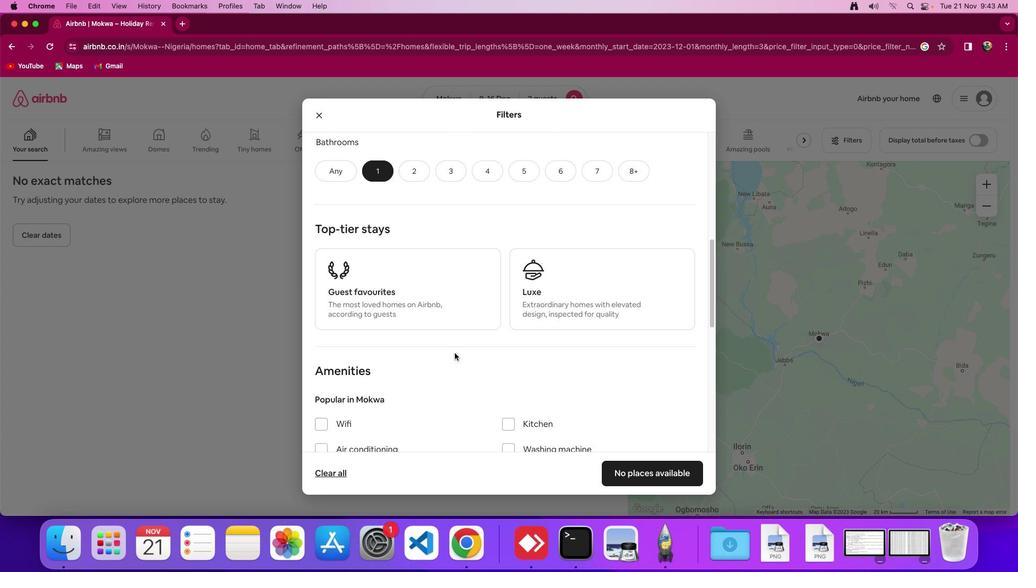 
Action: Mouse scrolled (454, 353) with delta (0, 0)
Screenshot: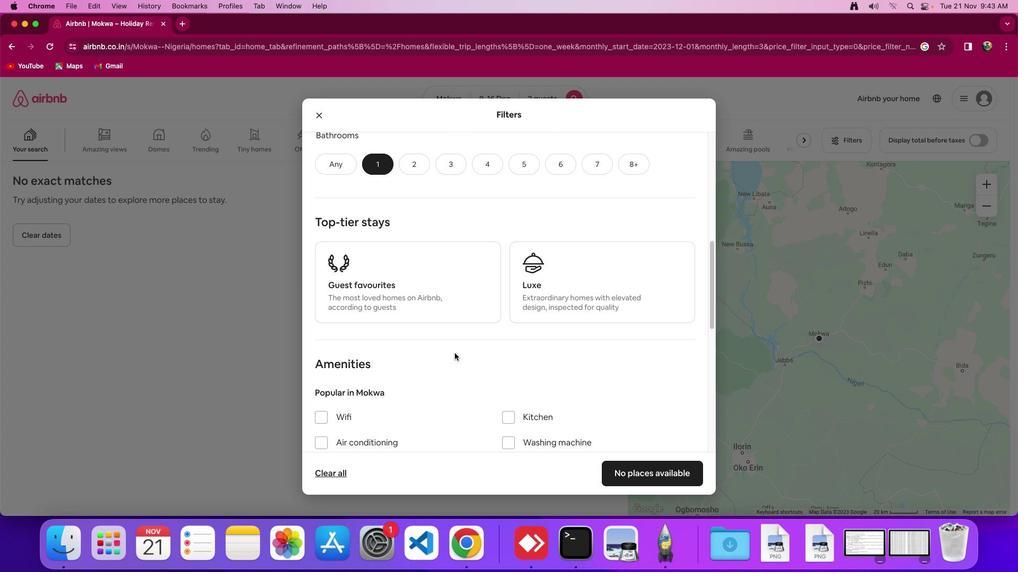 
Action: Mouse scrolled (454, 353) with delta (0, -1)
Screenshot: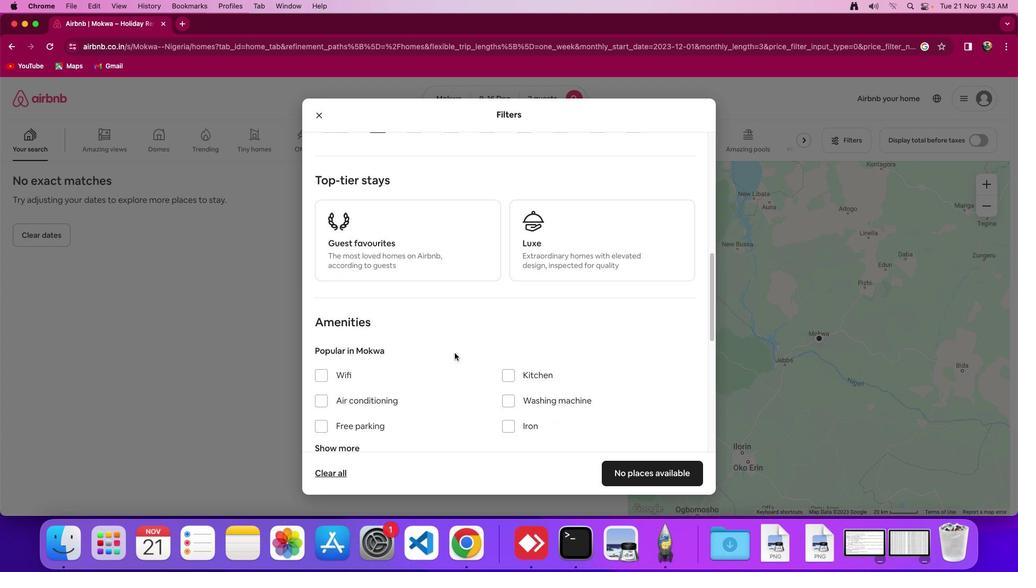 
Action: Mouse scrolled (454, 353) with delta (0, 0)
Screenshot: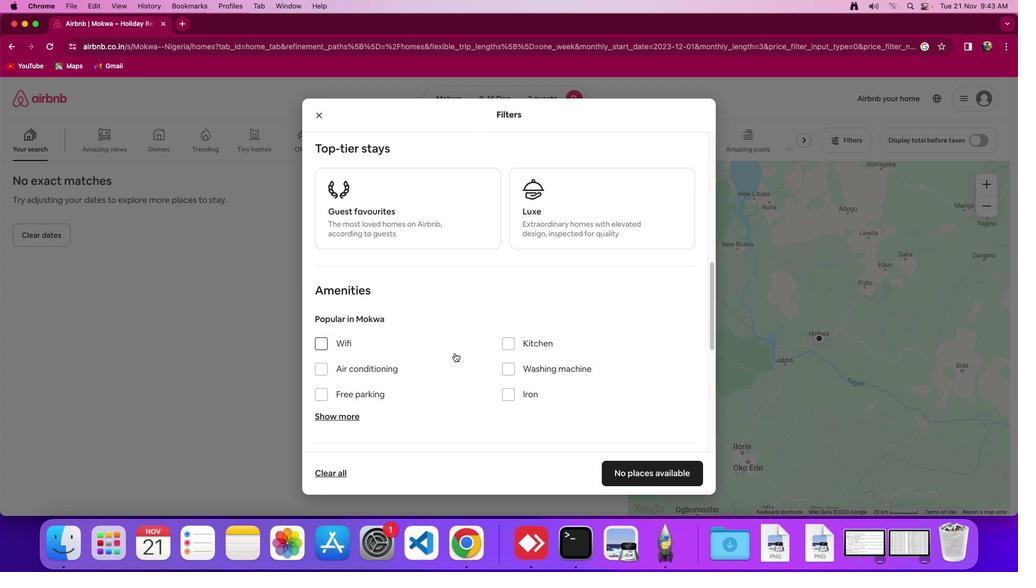 
Action: Mouse scrolled (454, 353) with delta (0, 0)
Screenshot: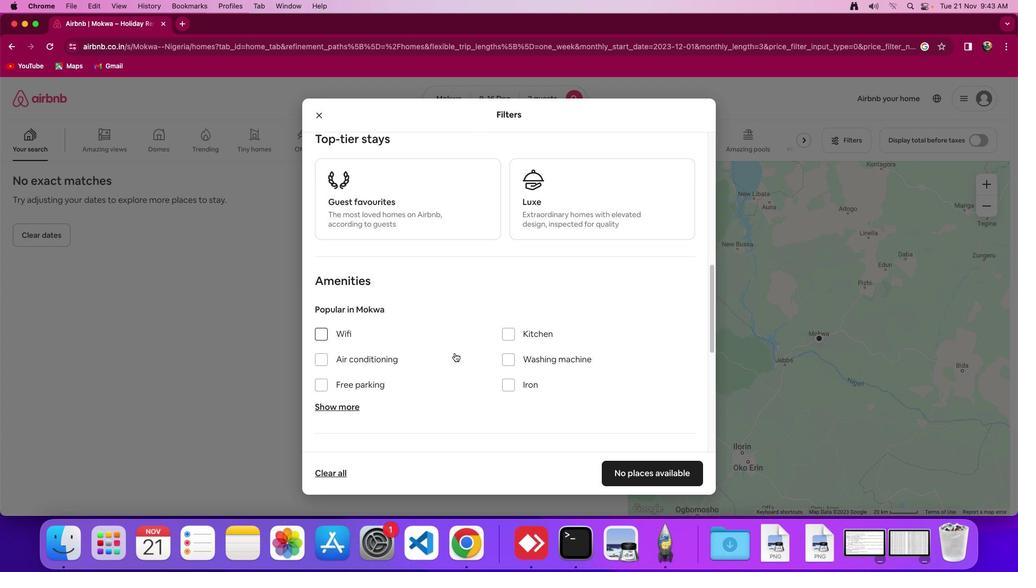
Action: Mouse scrolled (454, 353) with delta (0, 0)
Screenshot: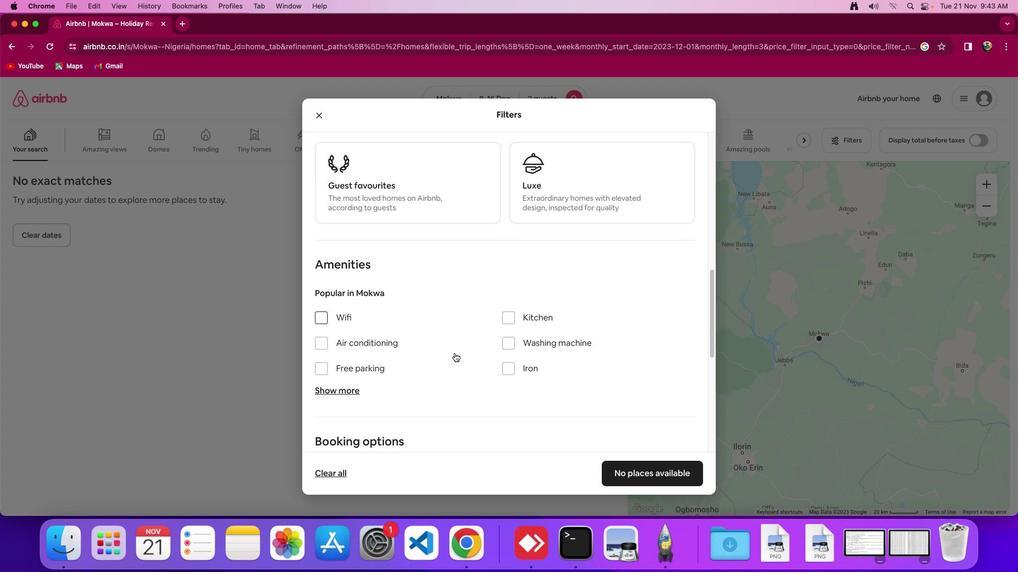 
Action: Mouse moved to (652, 474)
Screenshot: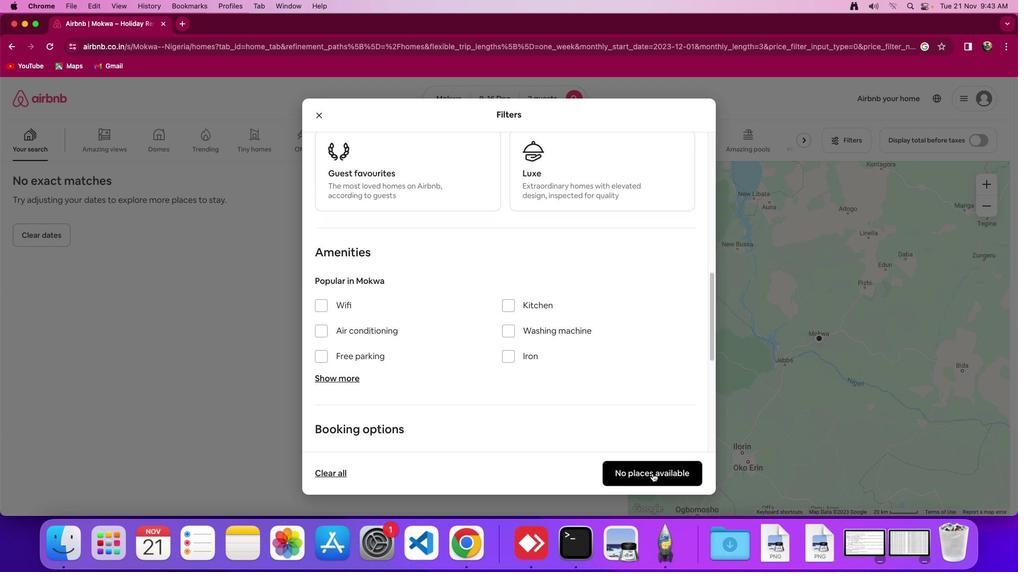 
Action: Mouse pressed left at (652, 474)
Screenshot: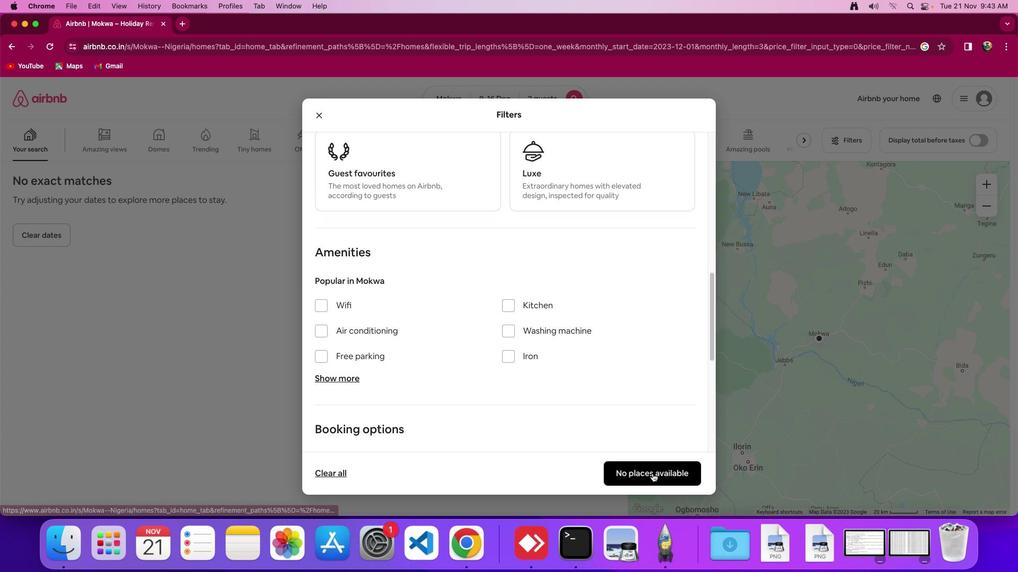 
Action: Mouse moved to (578, 399)
Screenshot: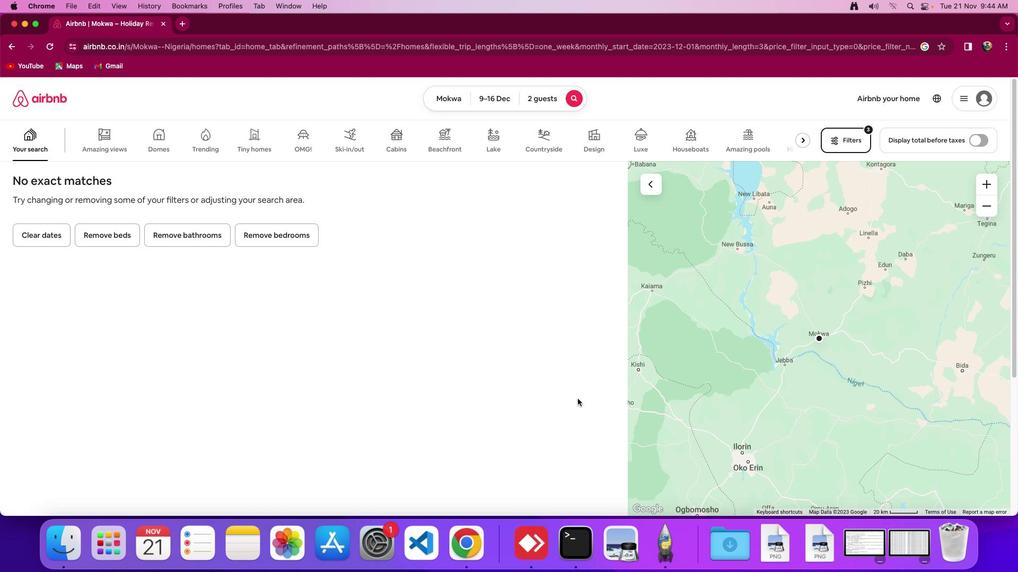 
Action: Mouse pressed left at (578, 399)
Screenshot: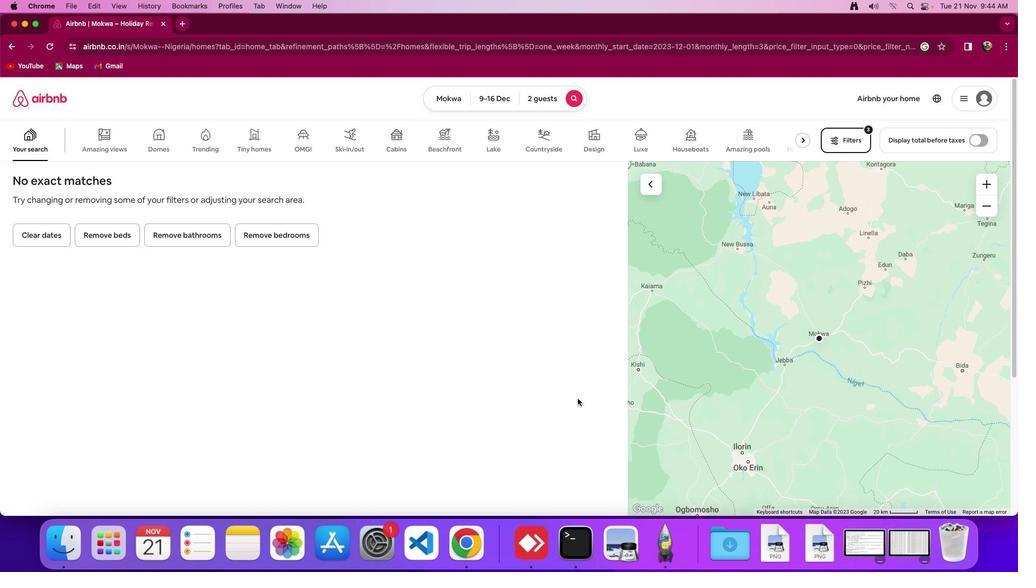 
Action: Mouse moved to (578, 398)
Screenshot: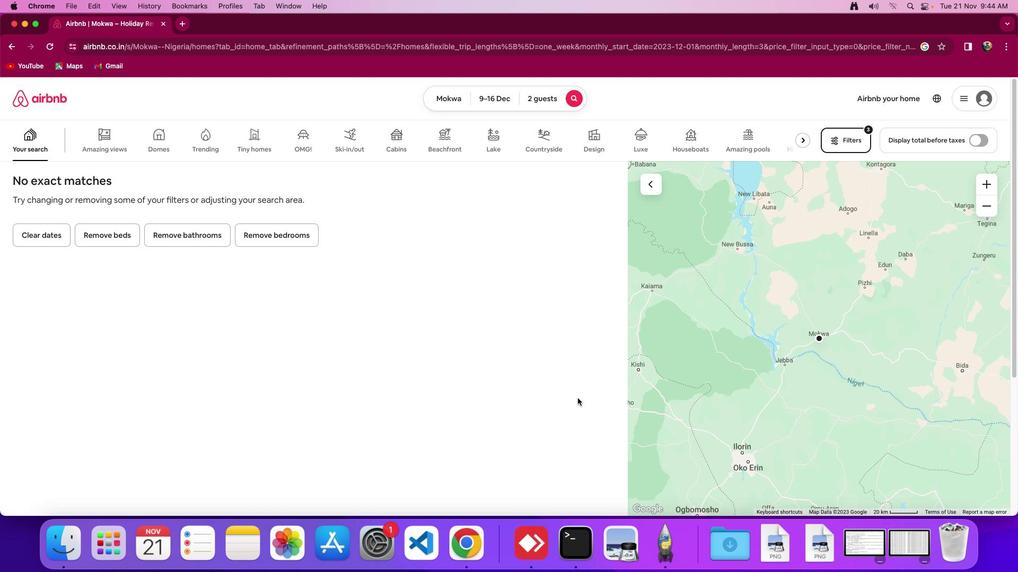 
